 Task: Open Card Card0000000368 in Board Board0000000092 in Workspace WS0000000031 in Trello. Add Member Nikrathi889@gmail.com to Card Card0000000368 in Board Board0000000092 in Workspace WS0000000031 in Trello. Add Red Label titled Label0000000368 to Card Card0000000368 in Board Board0000000092 in Workspace WS0000000031 in Trello. Add Checklist CL0000000368 to Card Card0000000368 in Board Board0000000092 in Workspace WS0000000031 in Trello. Add Dates with Start Date as Nov 01 2023 and Due Date as Nov 30 2023 to Card Card0000000368 in Board Board0000000092 in Workspace WS0000000031 in Trello
Action: Mouse moved to (289, 375)
Screenshot: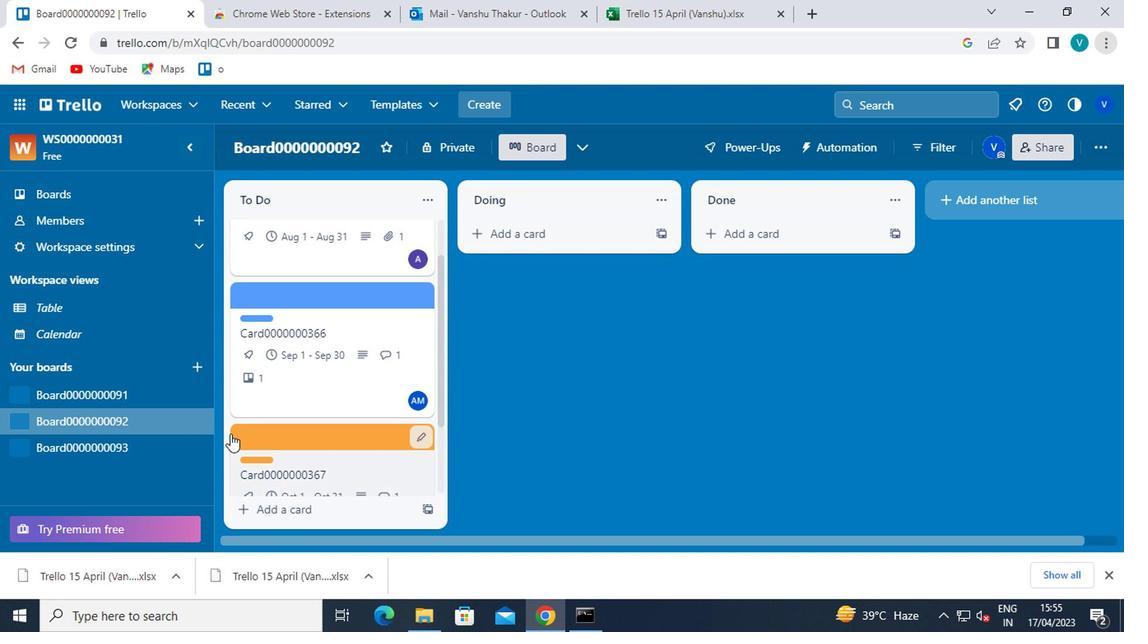 
Action: Mouse scrolled (289, 374) with delta (0, -1)
Screenshot: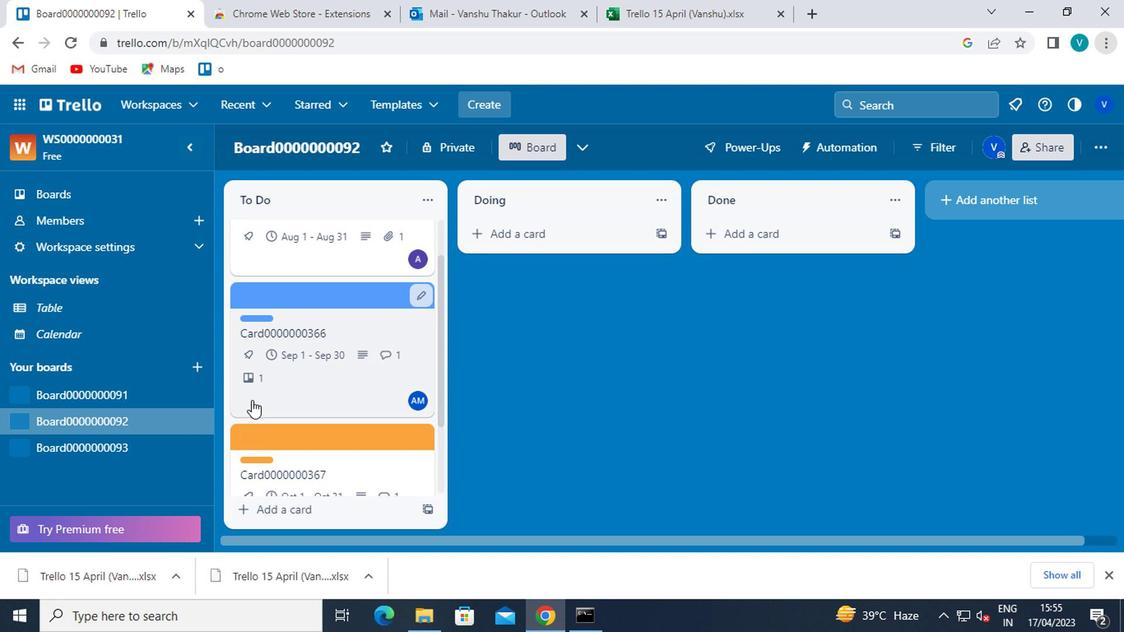 
Action: Mouse scrolled (289, 374) with delta (0, -1)
Screenshot: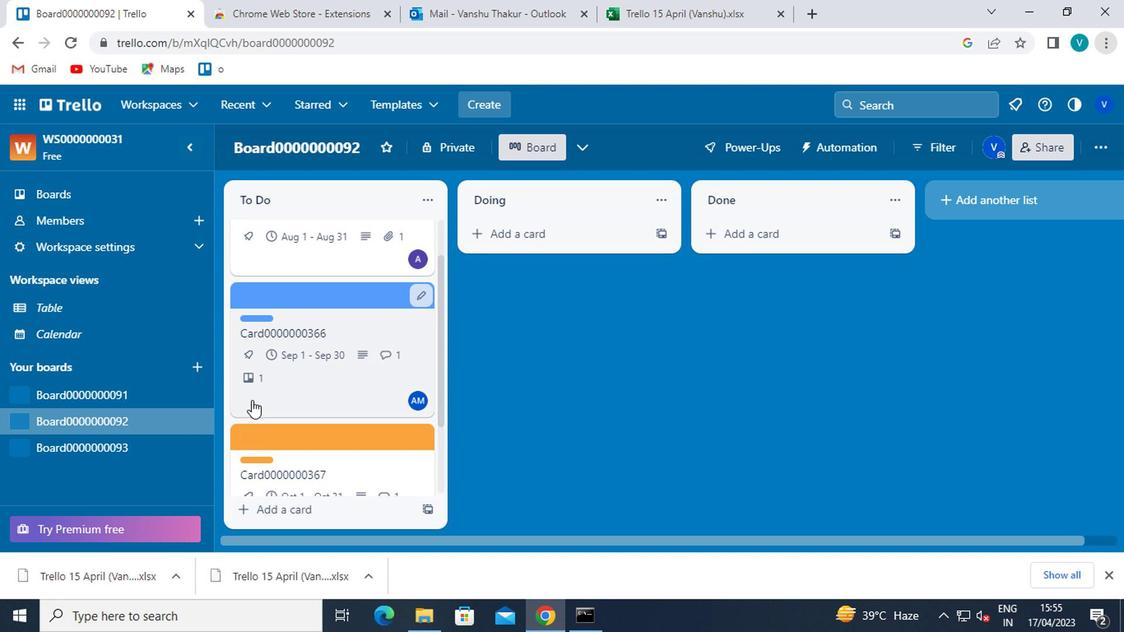 
Action: Mouse scrolled (289, 374) with delta (0, -1)
Screenshot: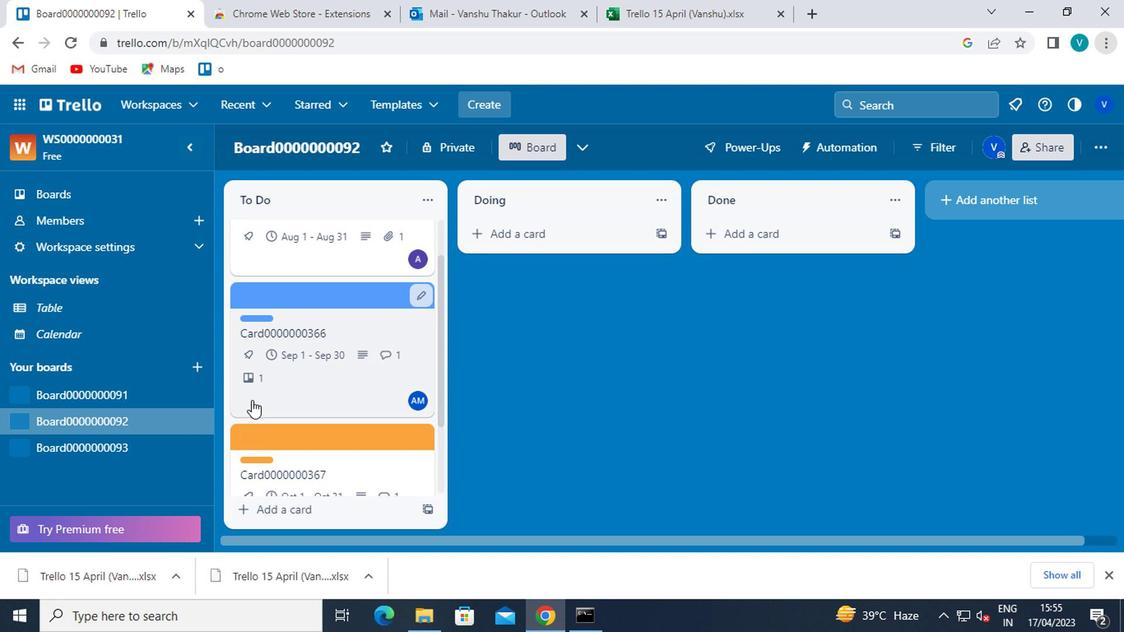 
Action: Mouse scrolled (289, 374) with delta (0, -1)
Screenshot: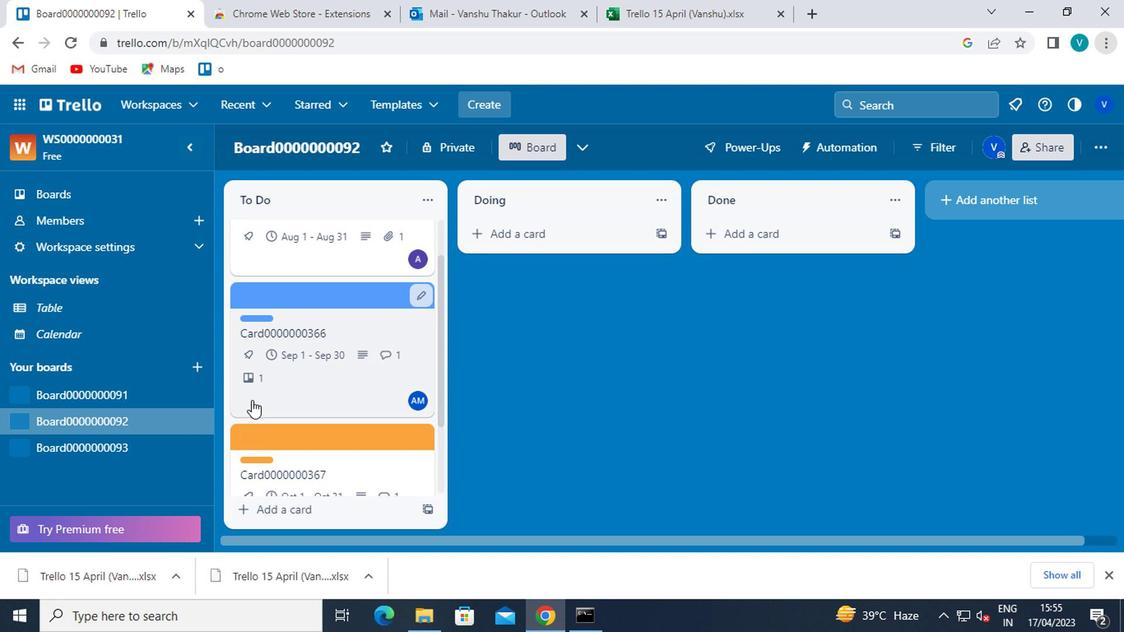 
Action: Mouse moved to (290, 376)
Screenshot: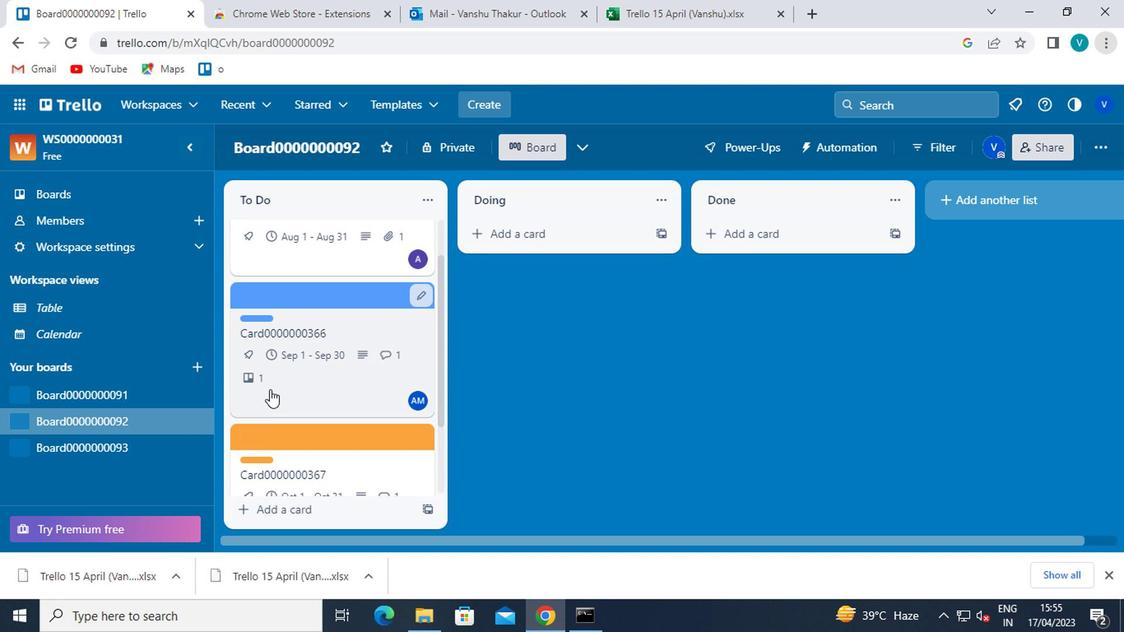
Action: Mouse scrolled (290, 375) with delta (0, 0)
Screenshot: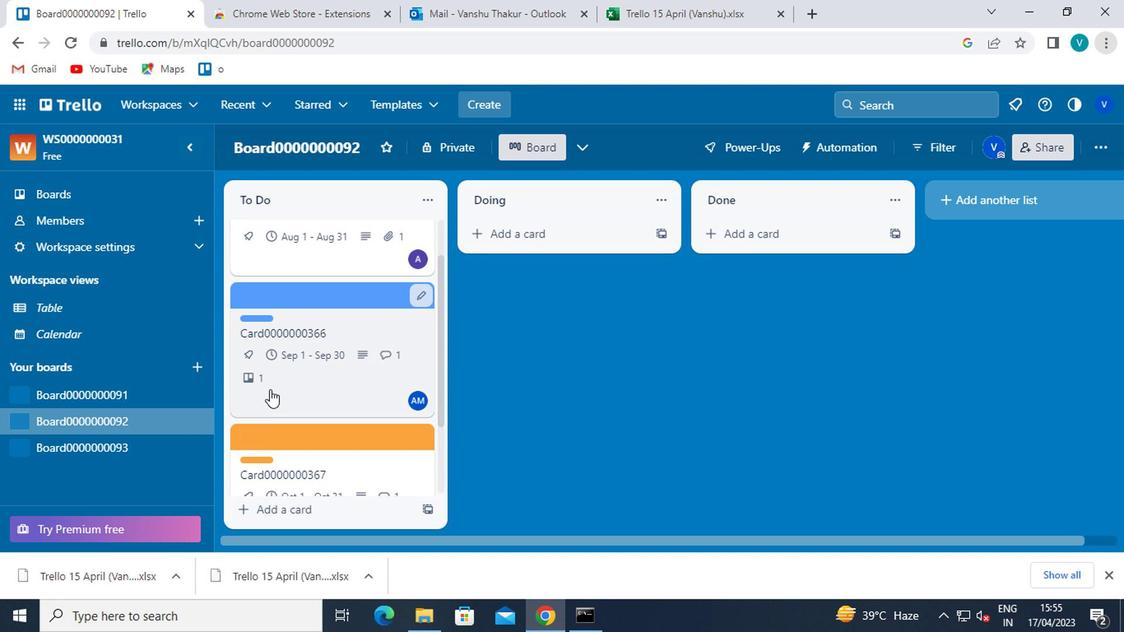 
Action: Mouse moved to (290, 379)
Screenshot: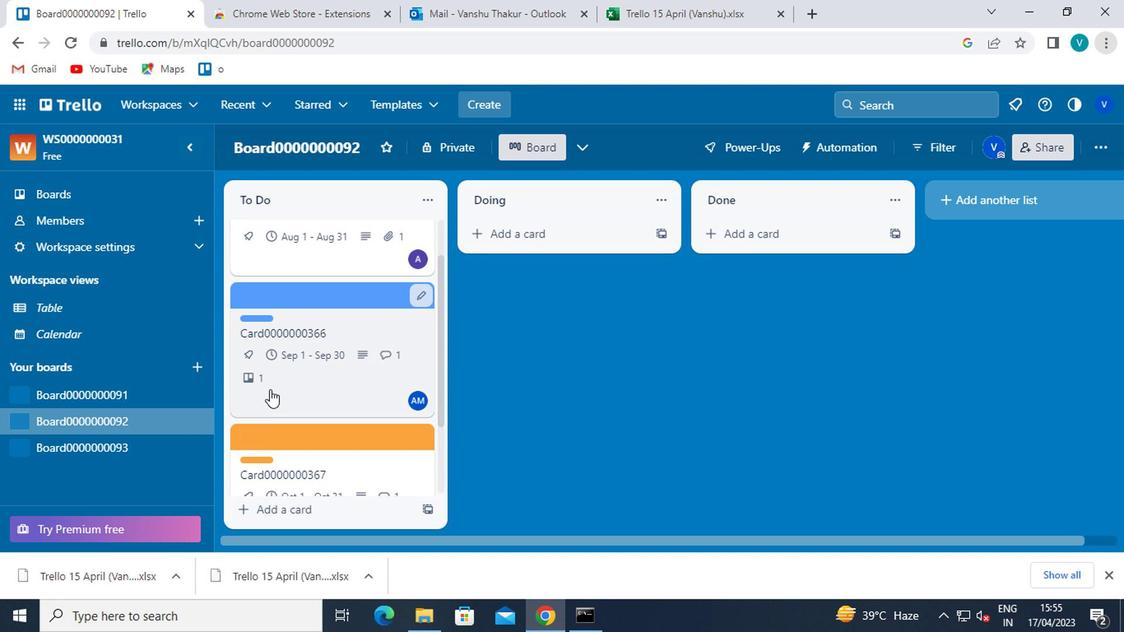 
Action: Mouse scrolled (290, 377) with delta (0, -1)
Screenshot: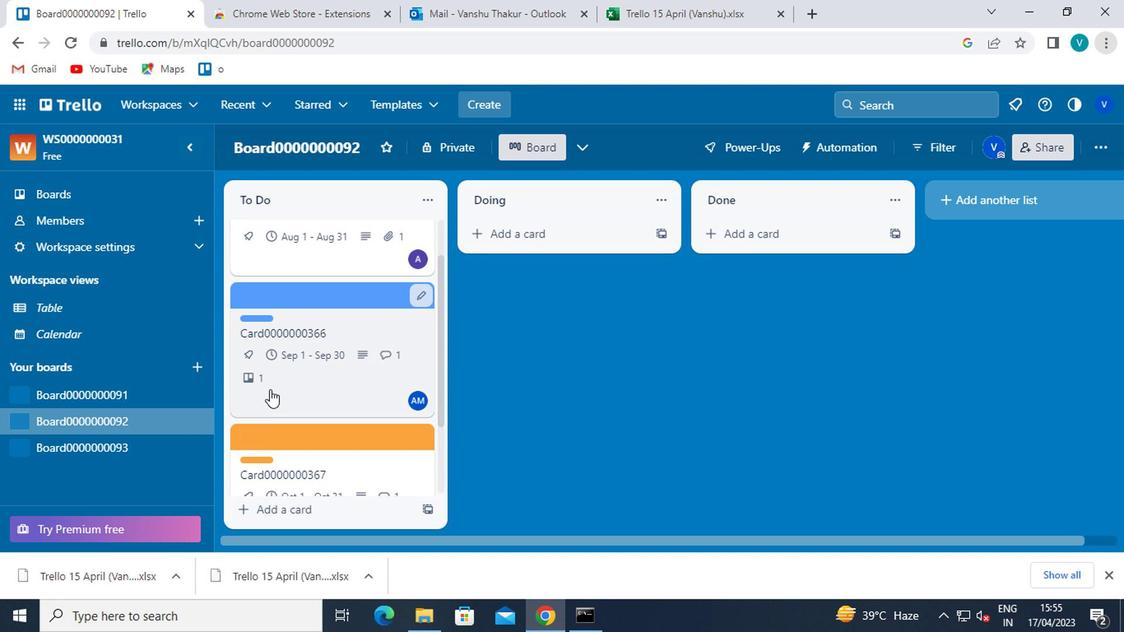 
Action: Mouse moved to (326, 478)
Screenshot: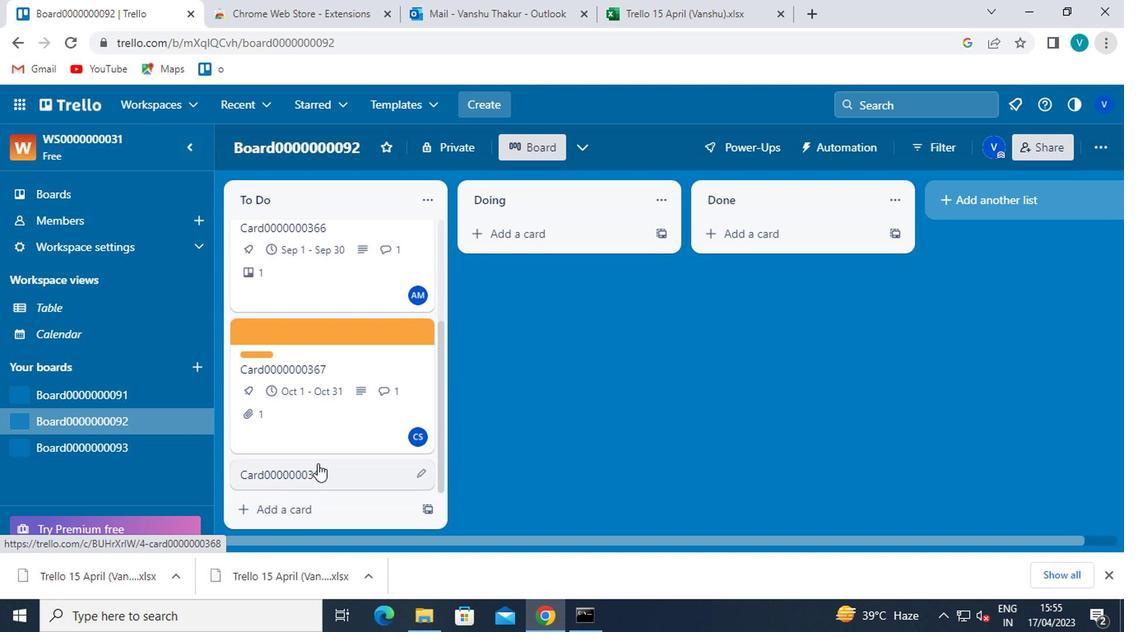 
Action: Mouse pressed left at (326, 478)
Screenshot: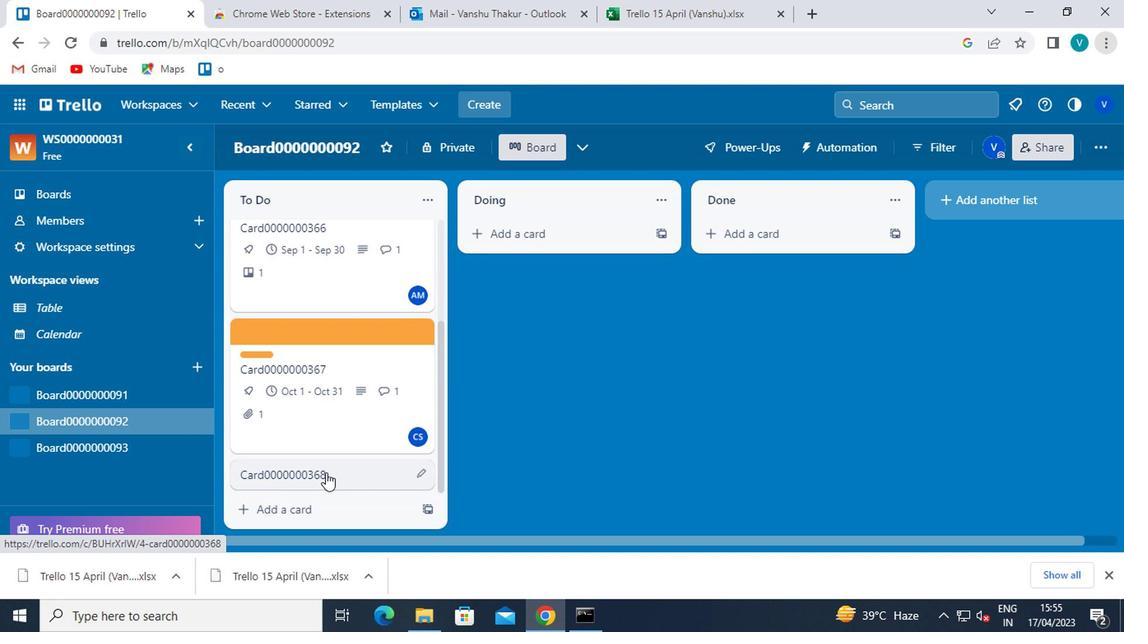 
Action: Mouse moved to (752, 241)
Screenshot: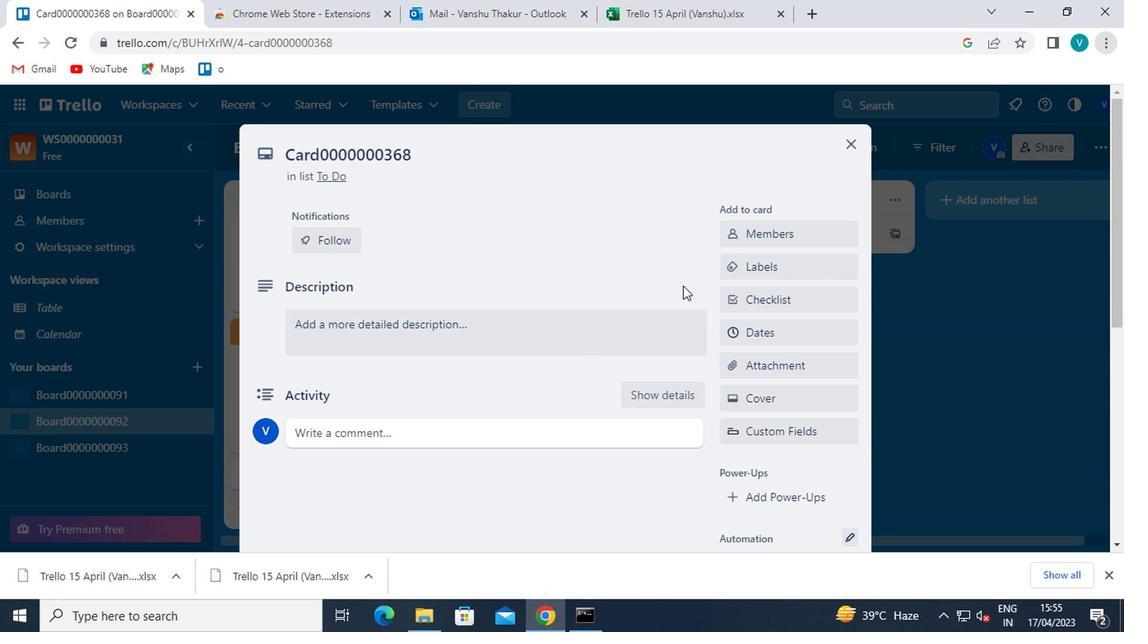 
Action: Mouse pressed left at (752, 241)
Screenshot: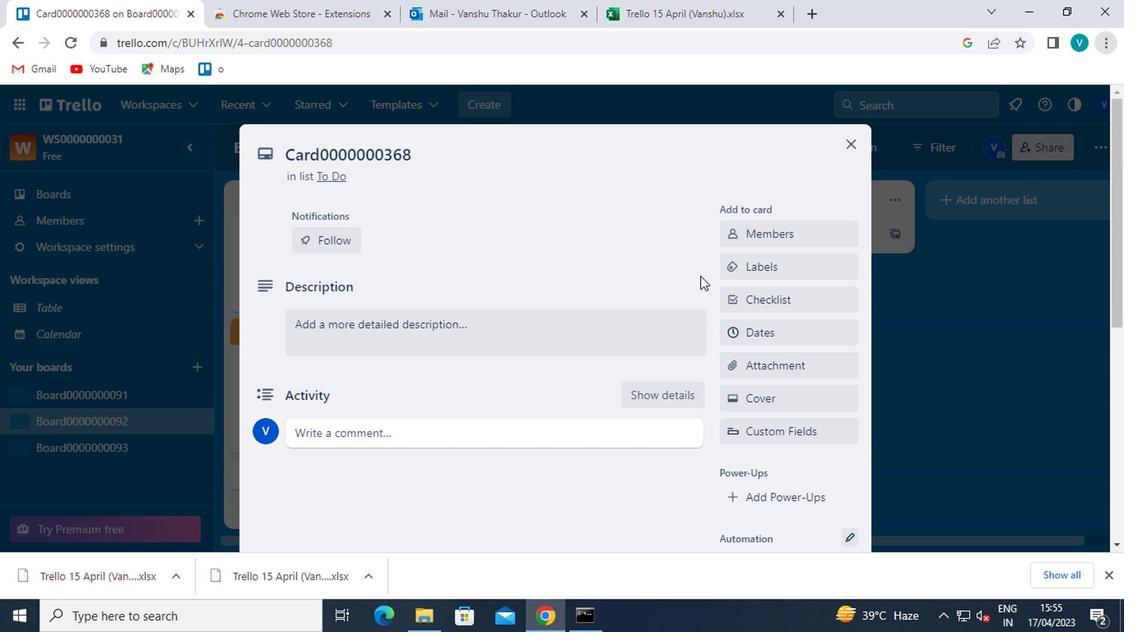 
Action: Mouse moved to (747, 310)
Screenshot: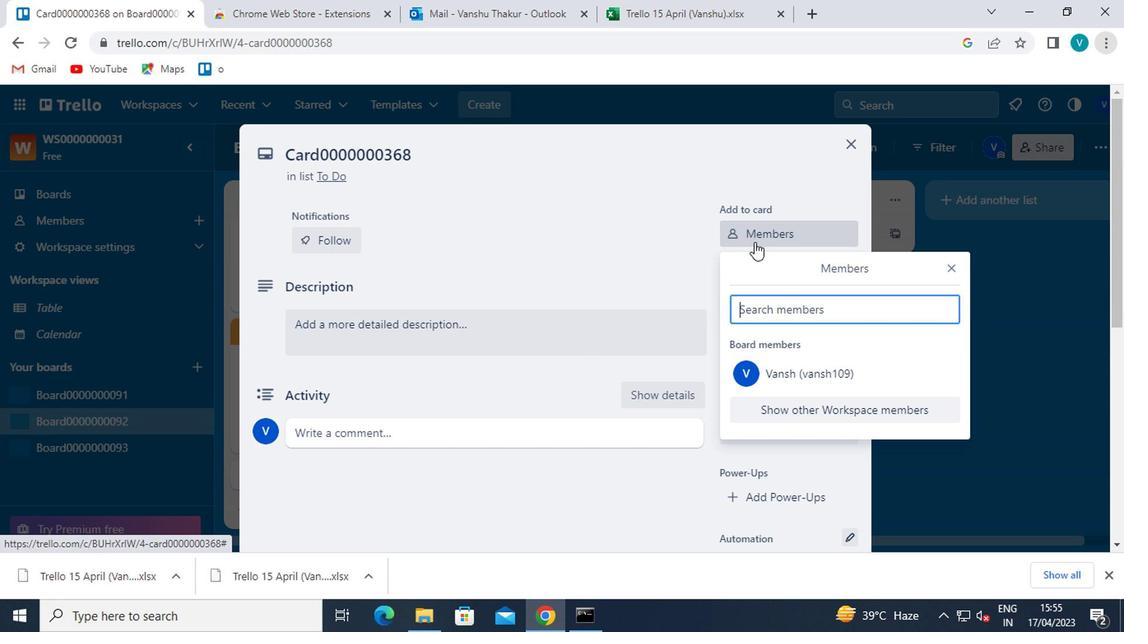 
Action: Mouse pressed left at (747, 310)
Screenshot: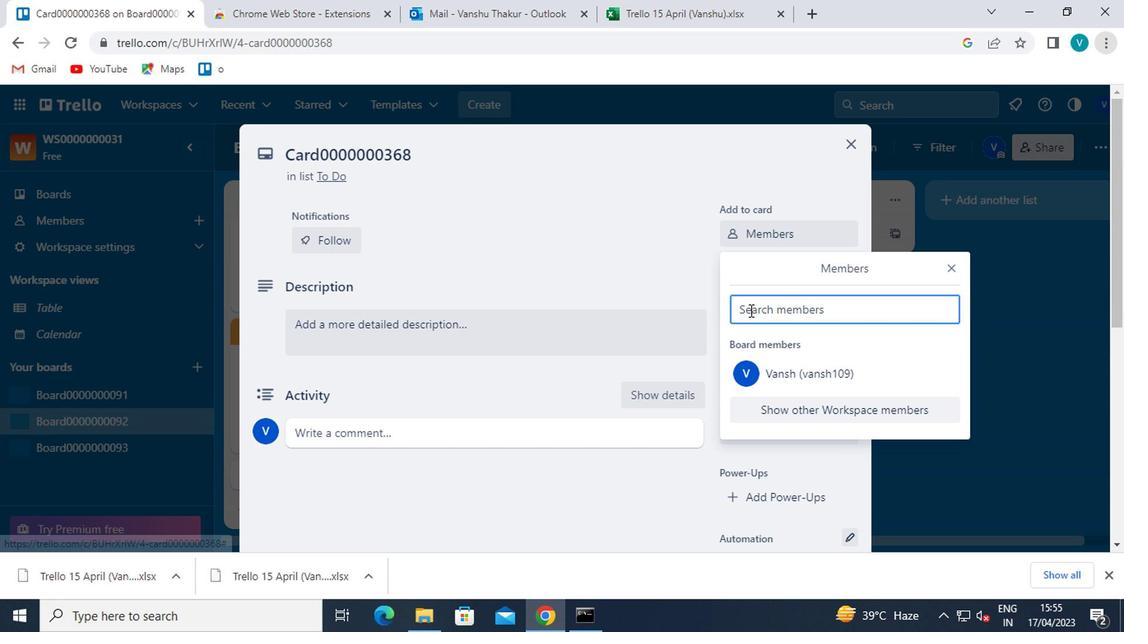 
Action: Mouse moved to (747, 311)
Screenshot: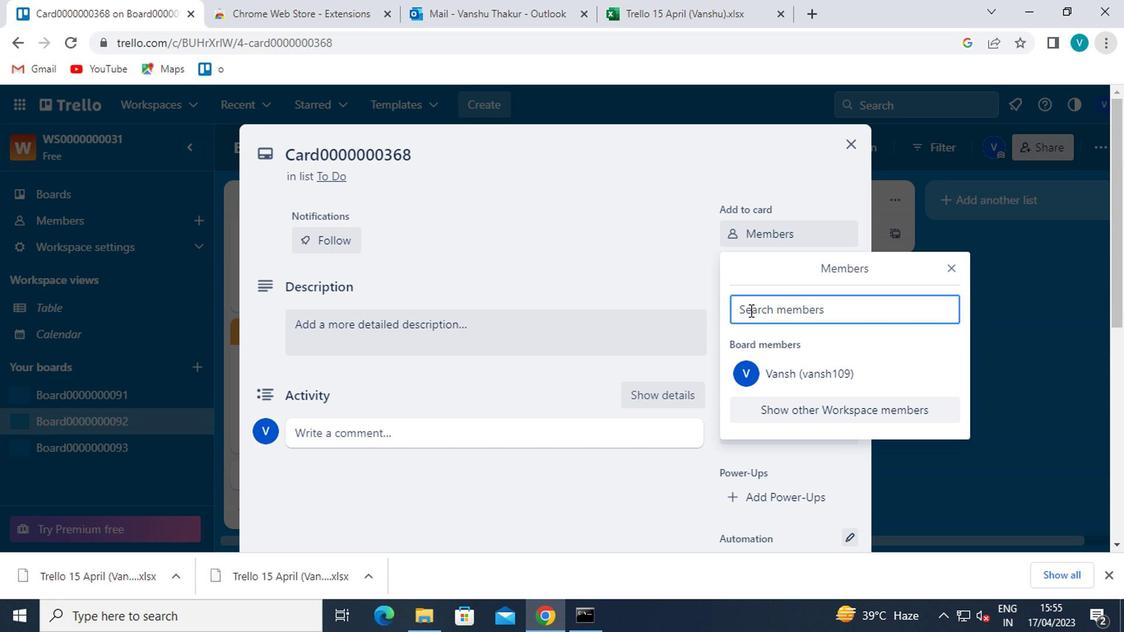
Action: Key pressed <Key.shift>NIKRATHI889<Key.shift>@GMAIL.COM
Screenshot: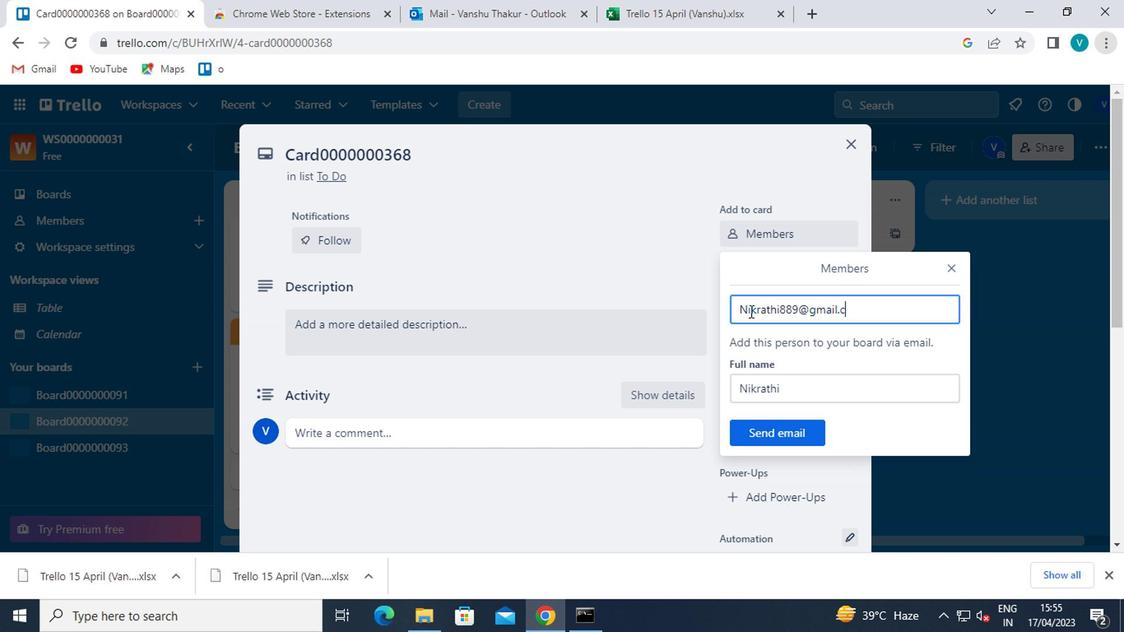 
Action: Mouse moved to (792, 440)
Screenshot: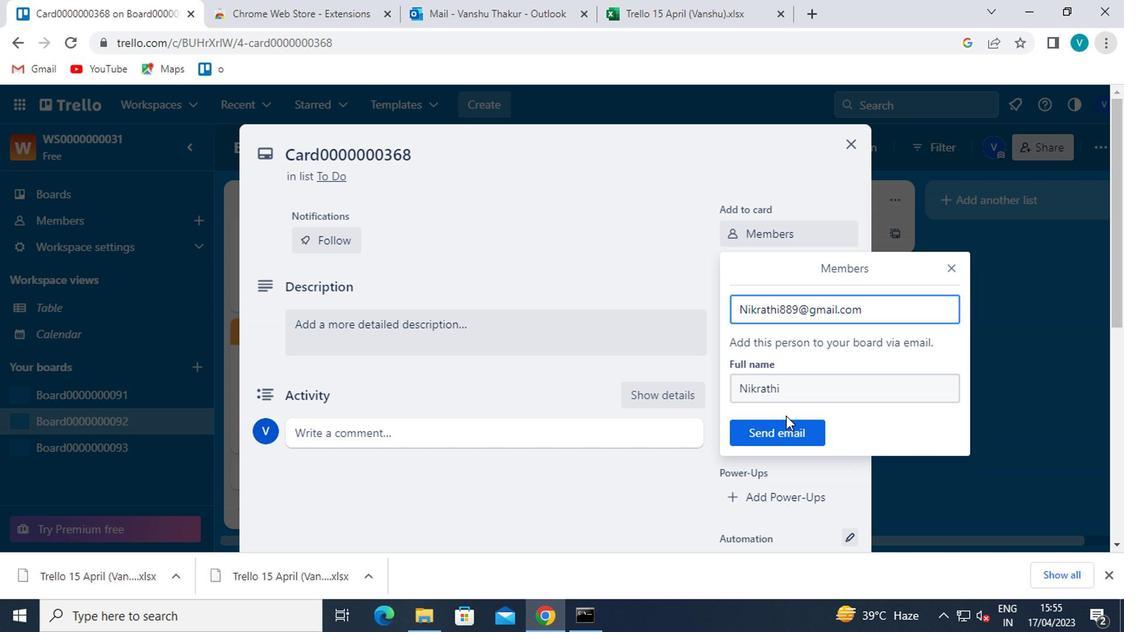 
Action: Mouse pressed left at (792, 440)
Screenshot: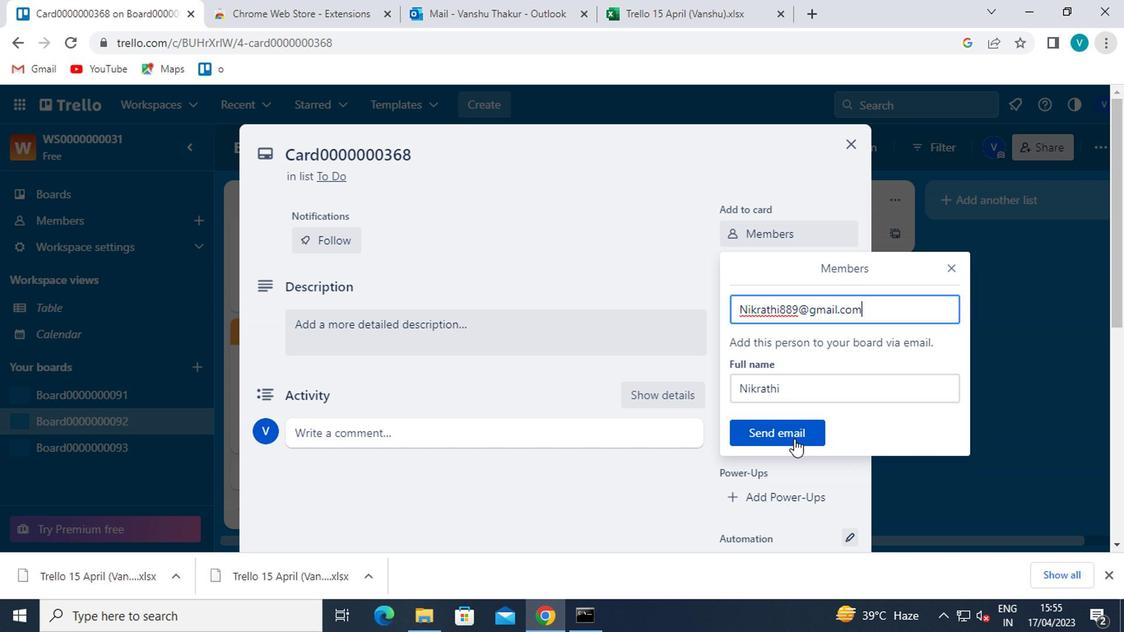 
Action: Mouse moved to (806, 257)
Screenshot: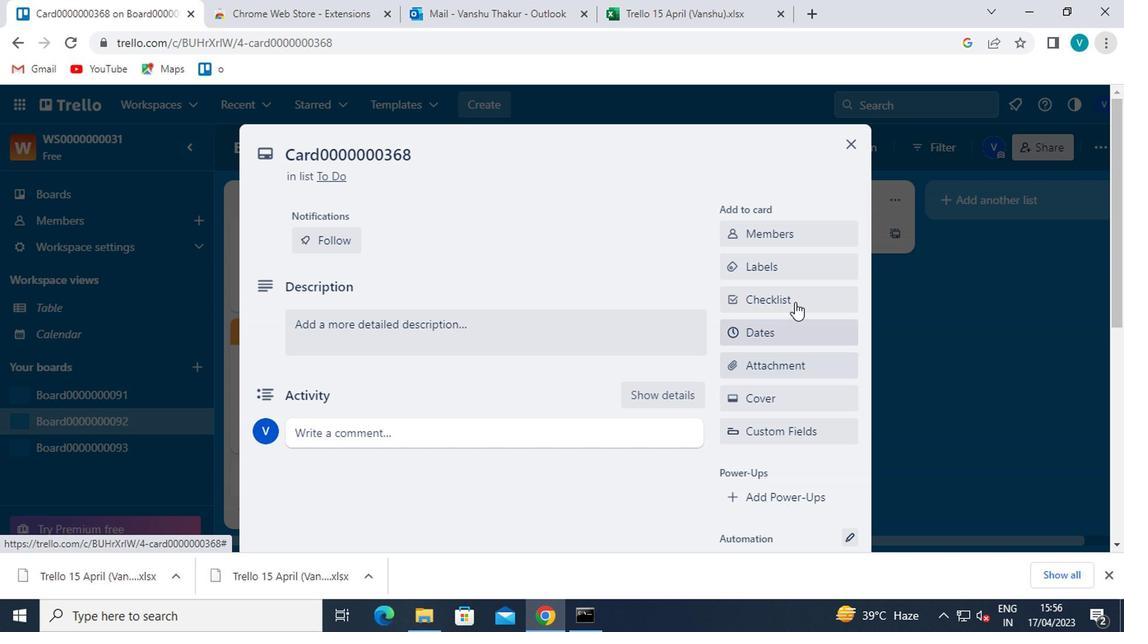 
Action: Mouse pressed left at (806, 257)
Screenshot: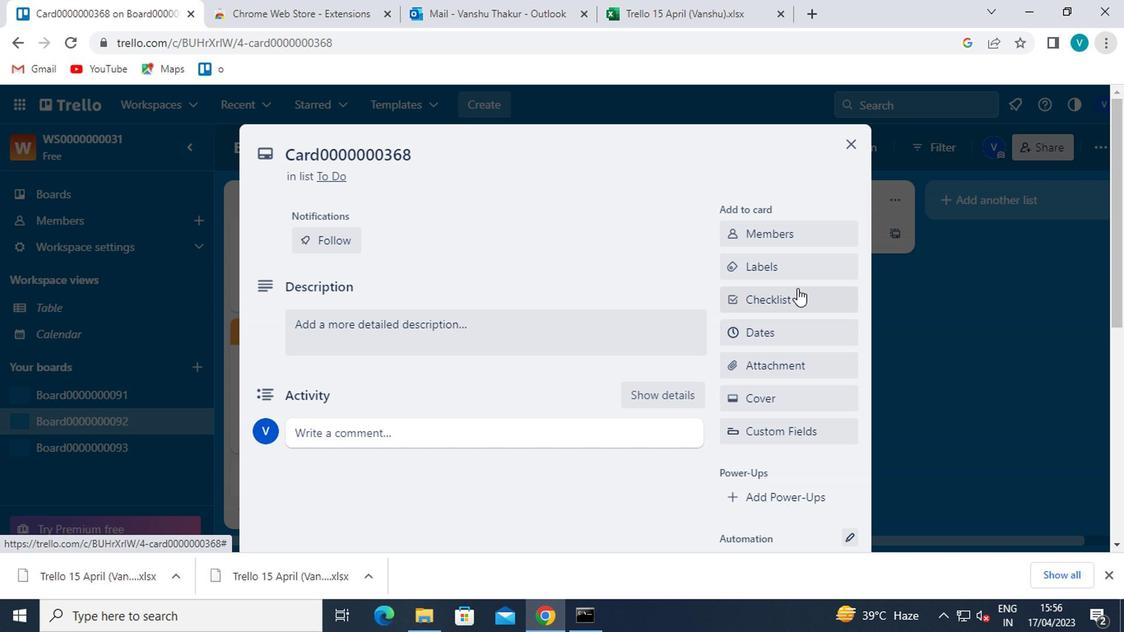 
Action: Mouse moved to (826, 519)
Screenshot: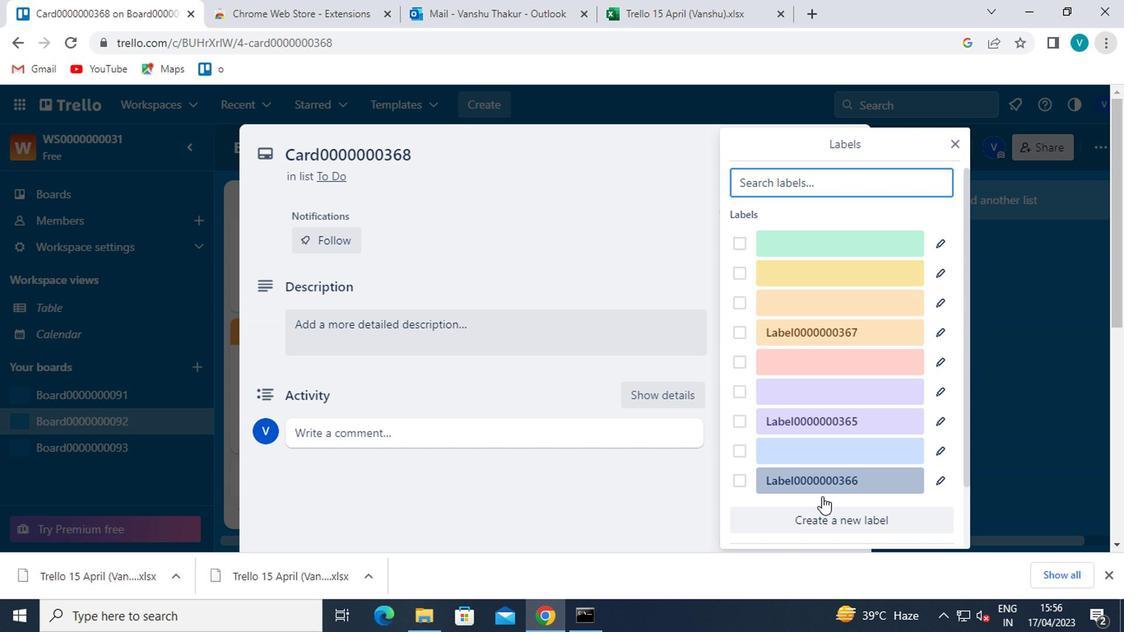 
Action: Mouse pressed left at (826, 519)
Screenshot: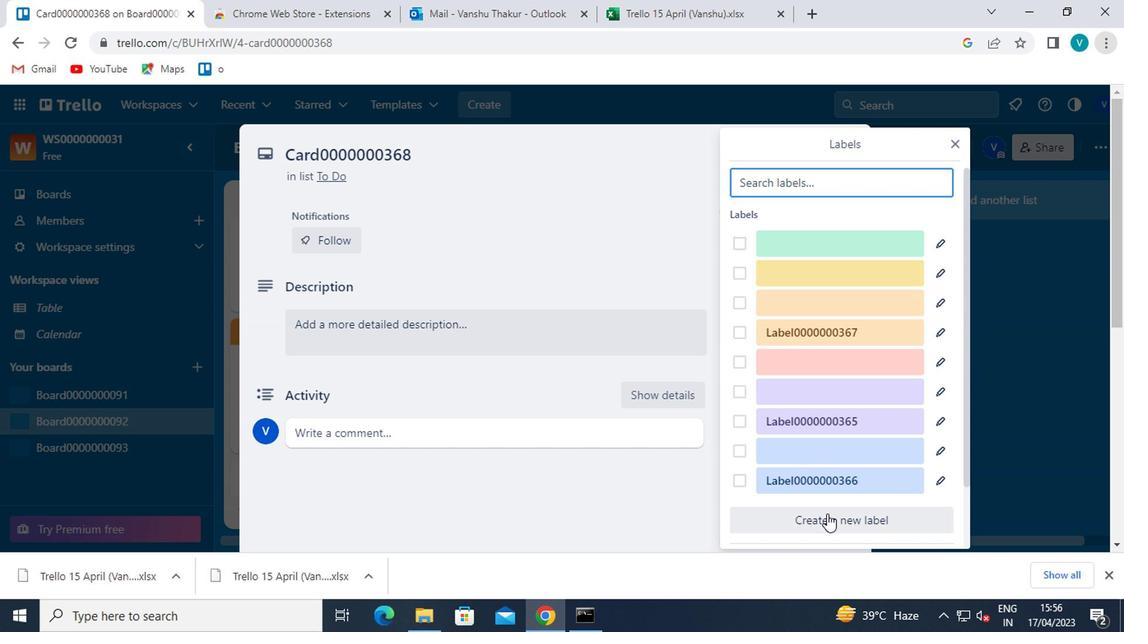 
Action: Mouse moved to (892, 393)
Screenshot: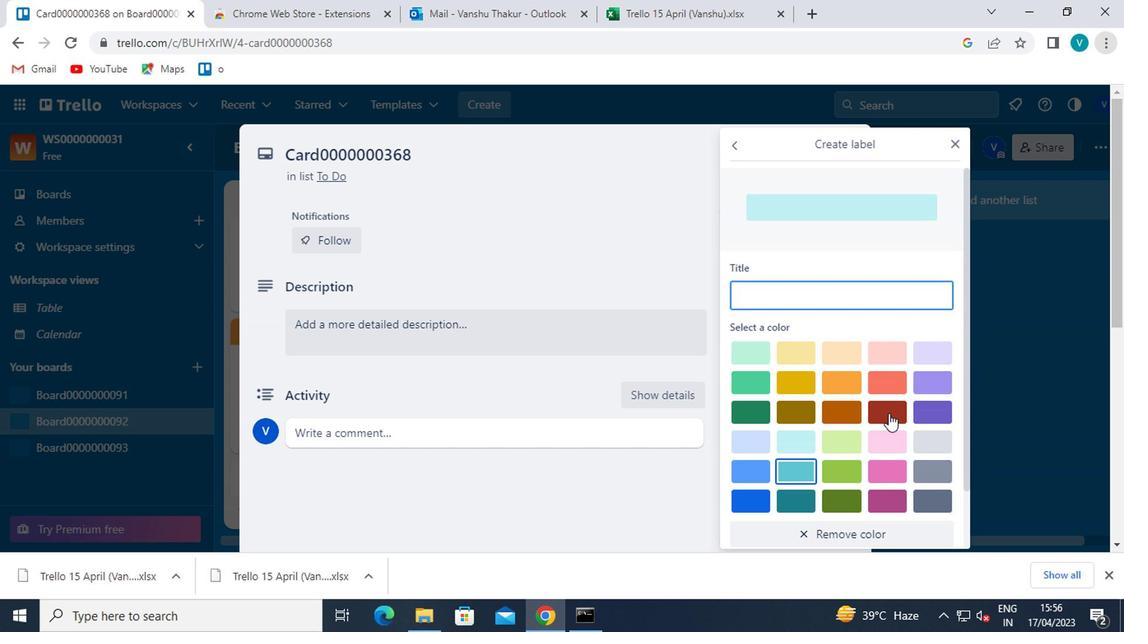 
Action: Mouse pressed left at (892, 393)
Screenshot: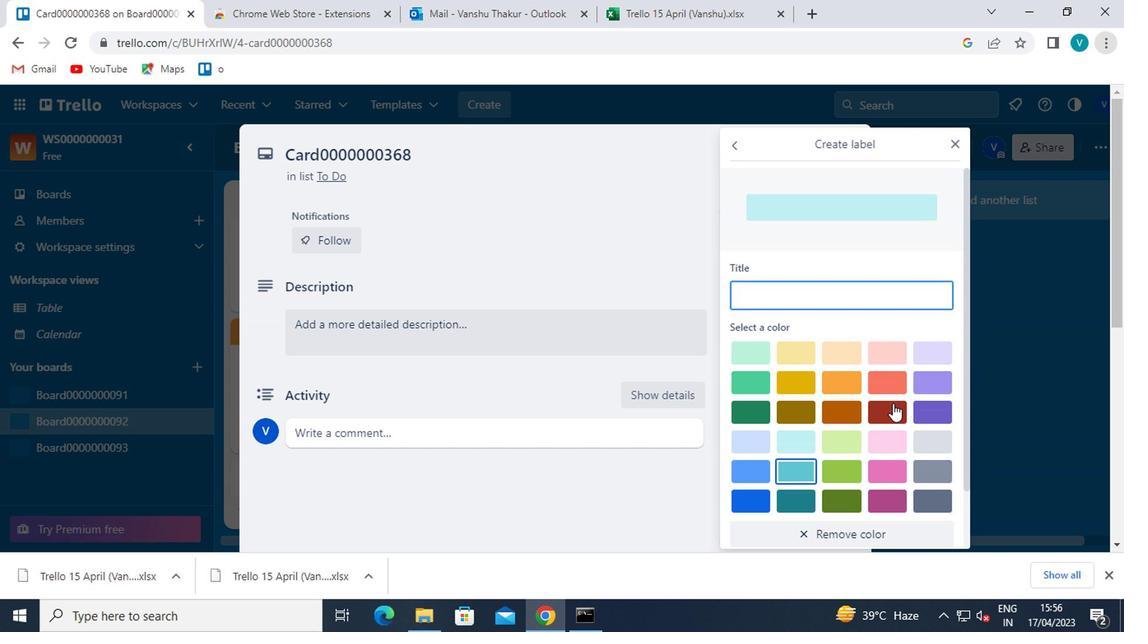 
Action: Mouse moved to (885, 305)
Screenshot: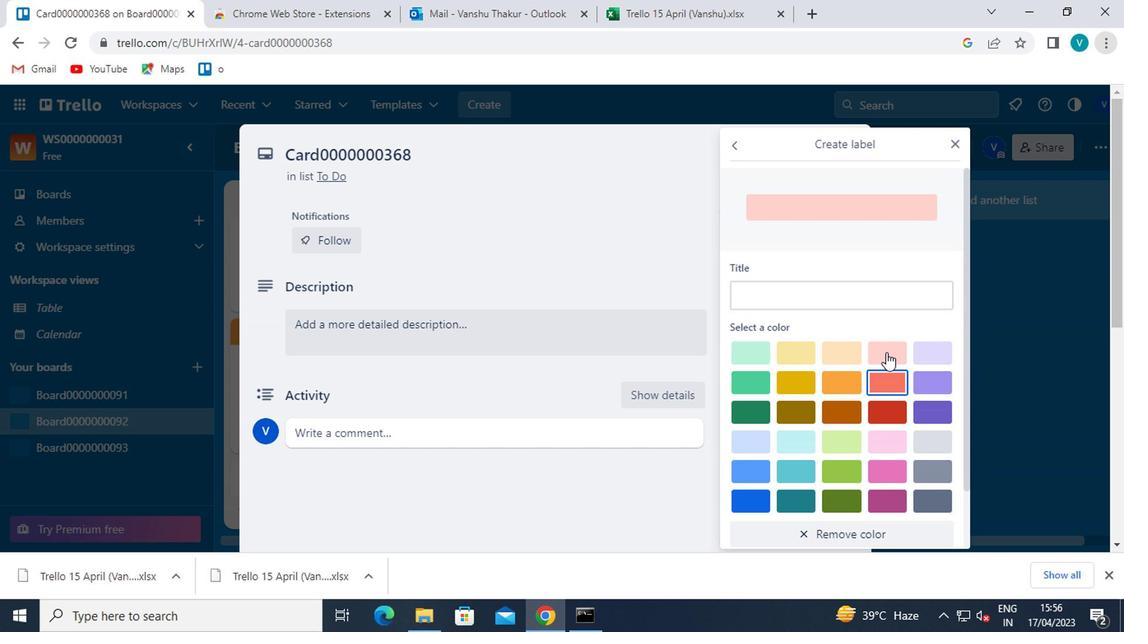 
Action: Mouse pressed left at (885, 305)
Screenshot: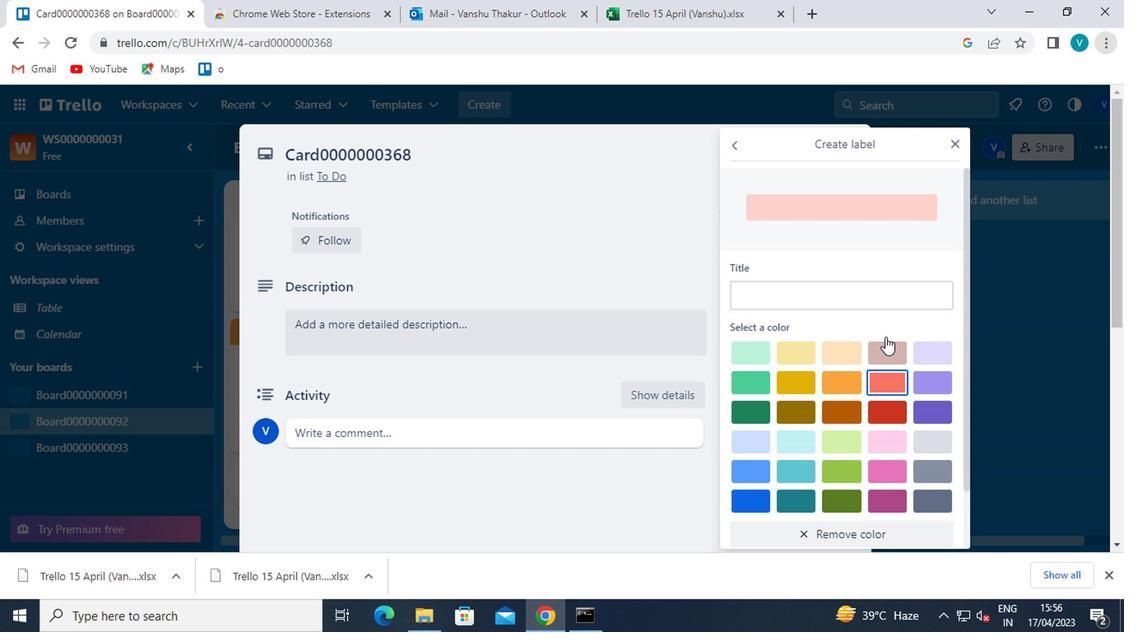 
Action: Key pressed <Key.shift>LABEL0000000368
Screenshot: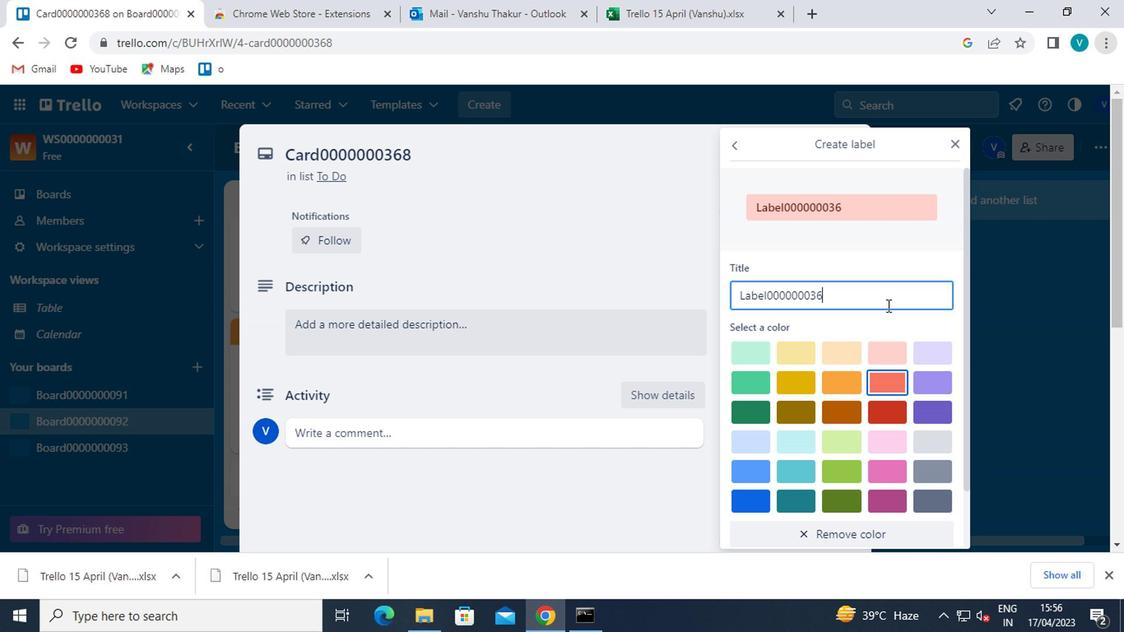 
Action: Mouse moved to (876, 310)
Screenshot: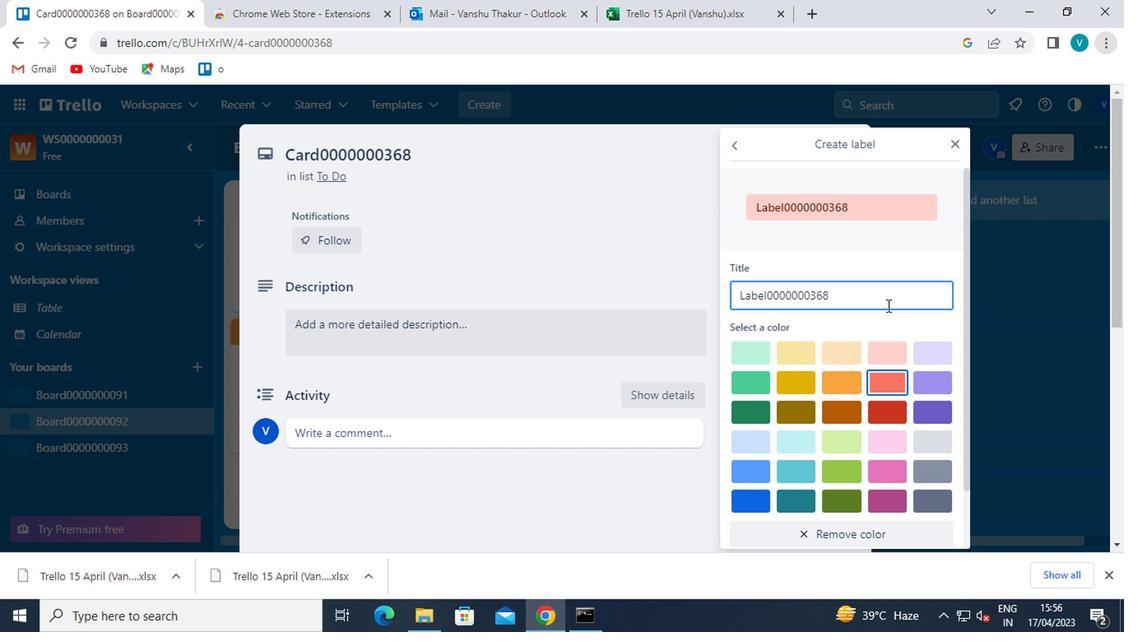 
Action: Mouse scrolled (876, 309) with delta (0, 0)
Screenshot: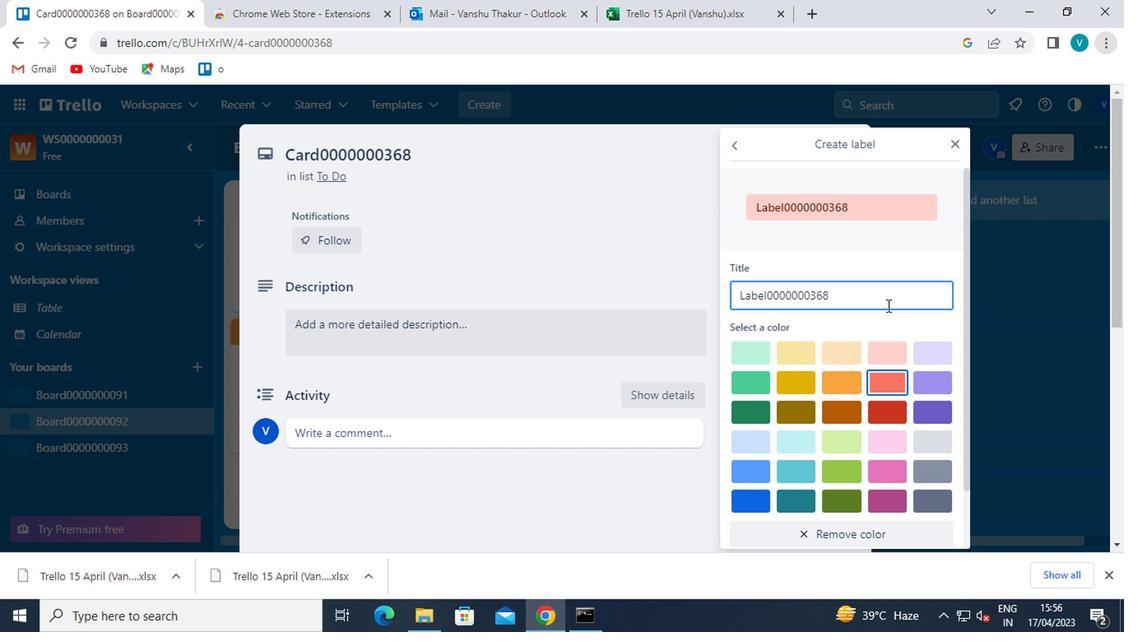 
Action: Mouse scrolled (876, 309) with delta (0, 0)
Screenshot: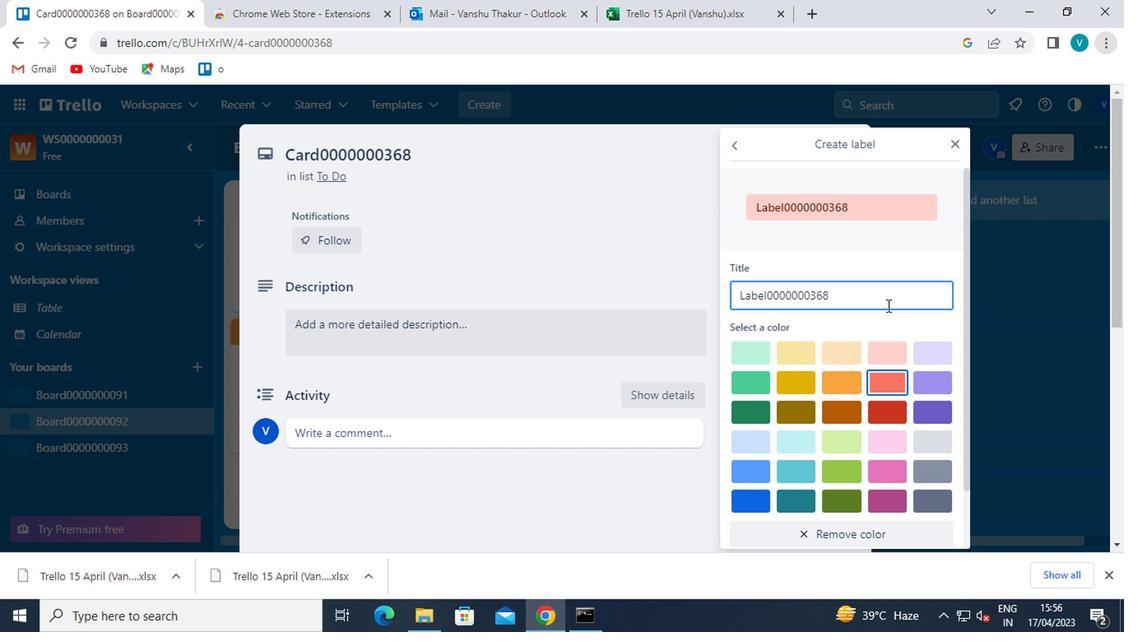 
Action: Mouse moved to (875, 311)
Screenshot: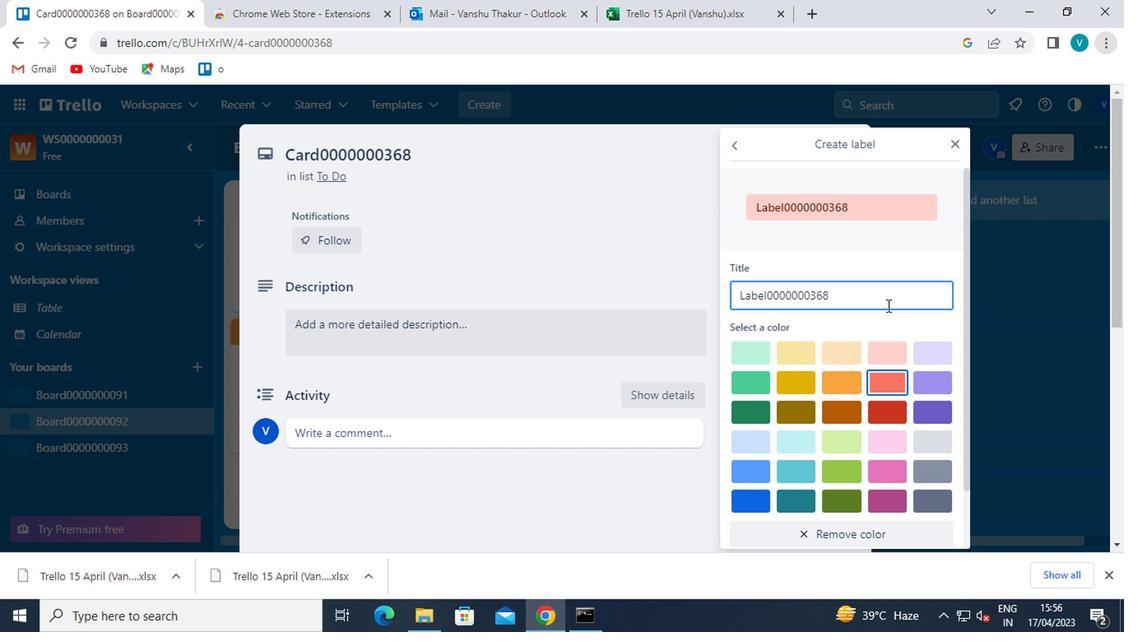 
Action: Mouse scrolled (875, 310) with delta (0, -1)
Screenshot: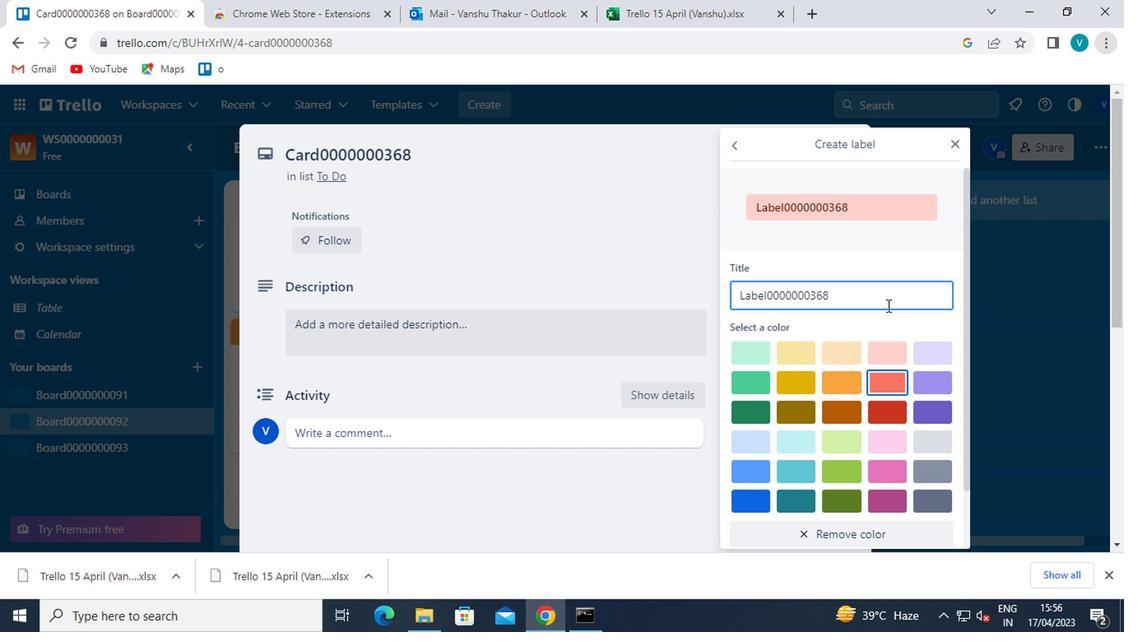 
Action: Mouse moved to (758, 520)
Screenshot: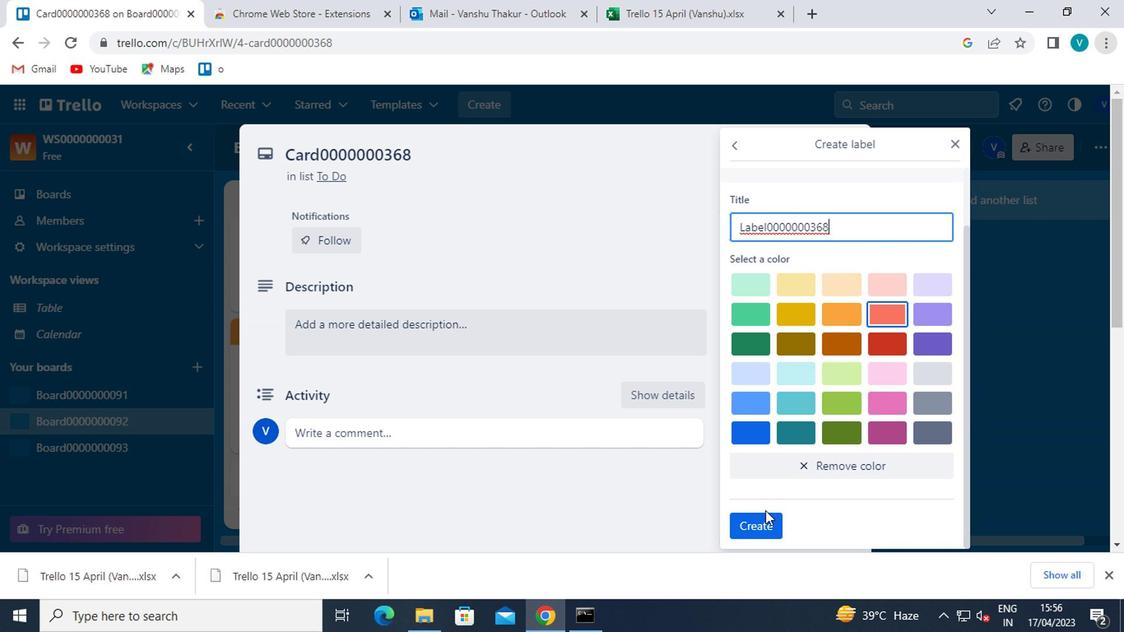 
Action: Mouse pressed left at (758, 520)
Screenshot: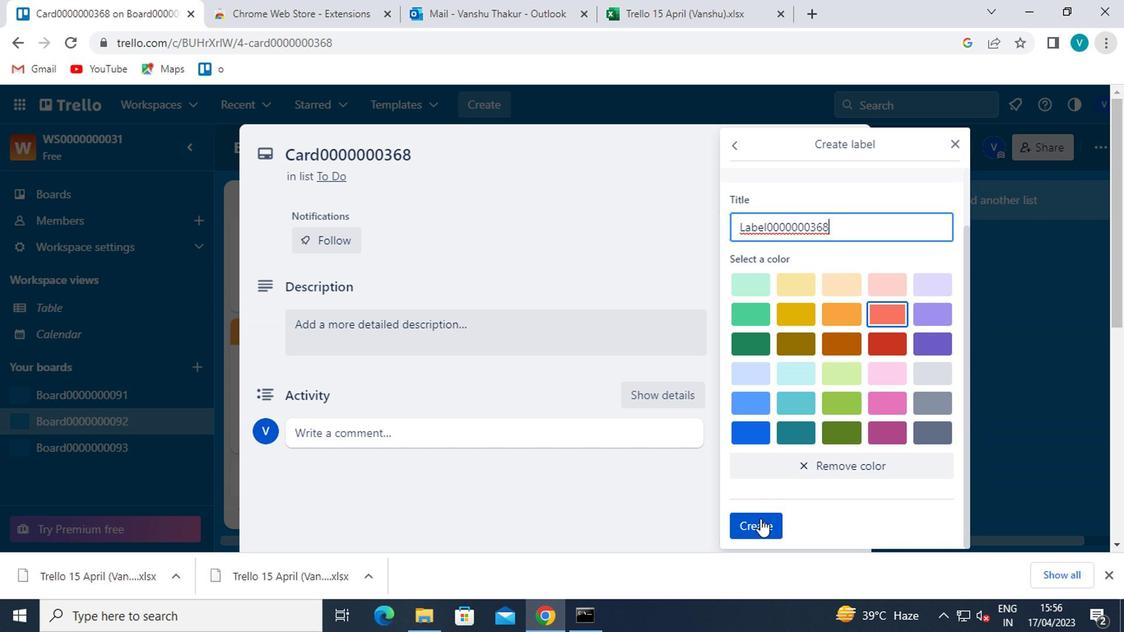 
Action: Mouse moved to (955, 146)
Screenshot: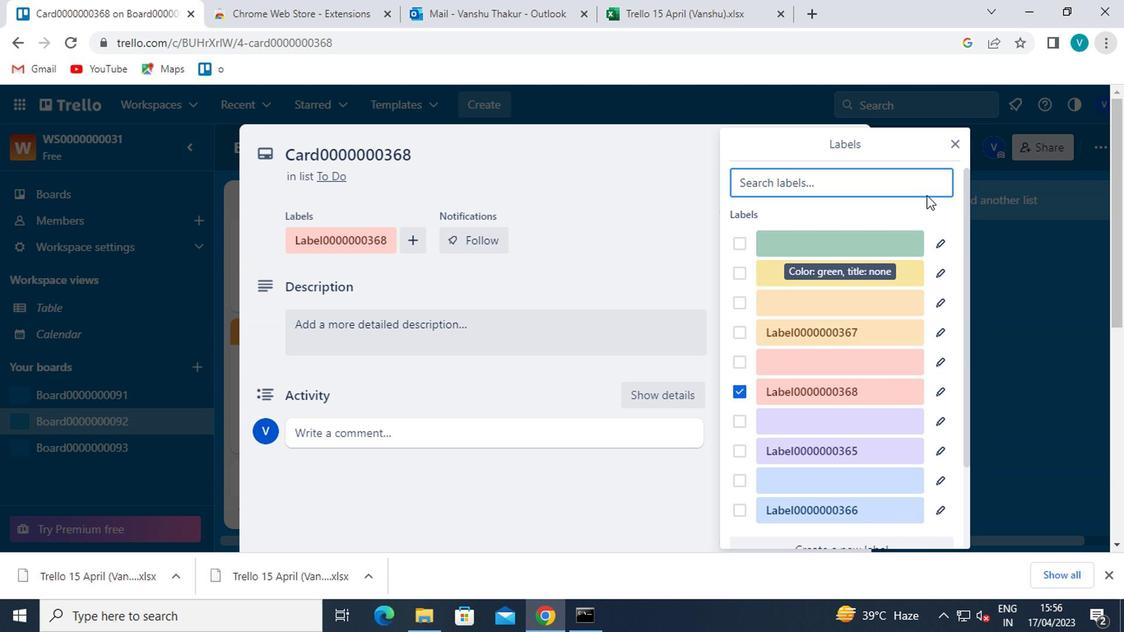 
Action: Mouse pressed left at (955, 146)
Screenshot: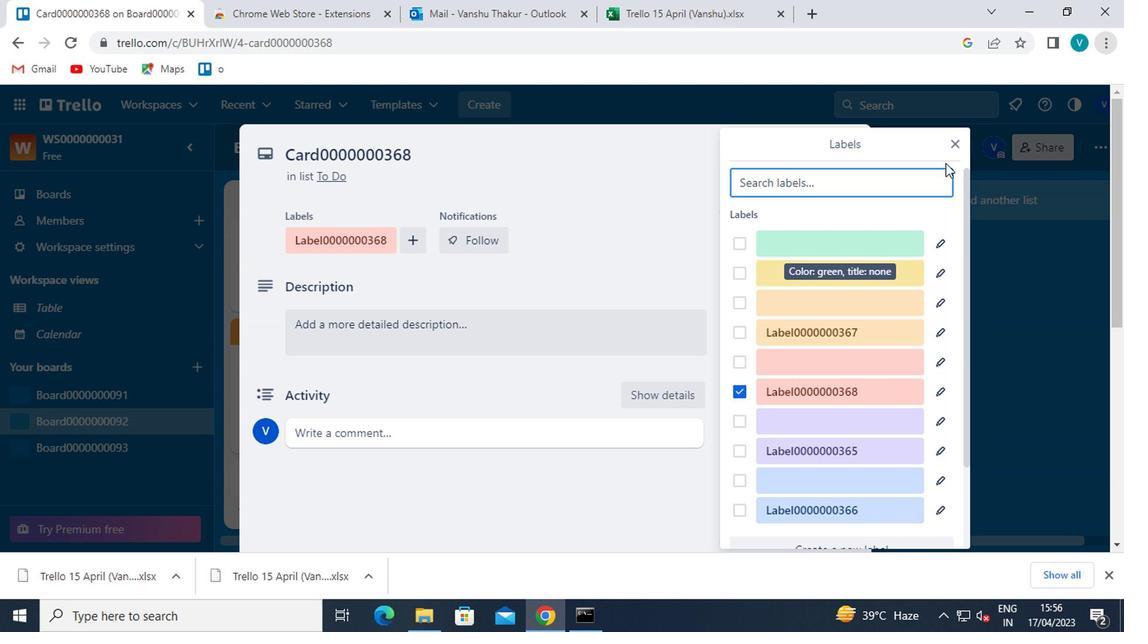 
Action: Mouse moved to (810, 296)
Screenshot: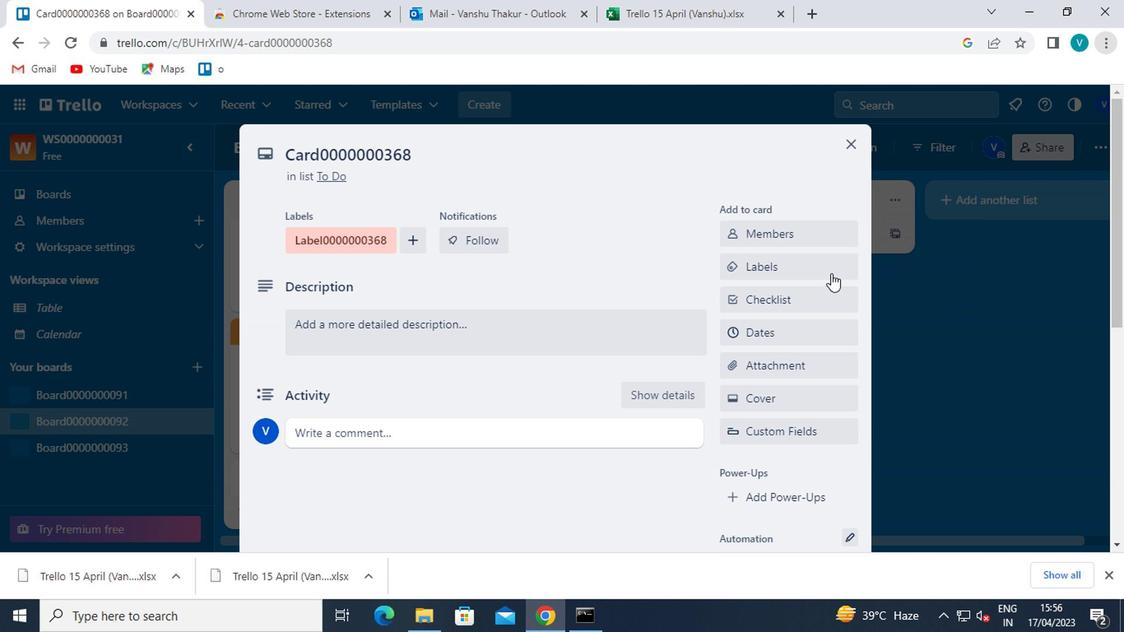 
Action: Mouse pressed left at (810, 296)
Screenshot: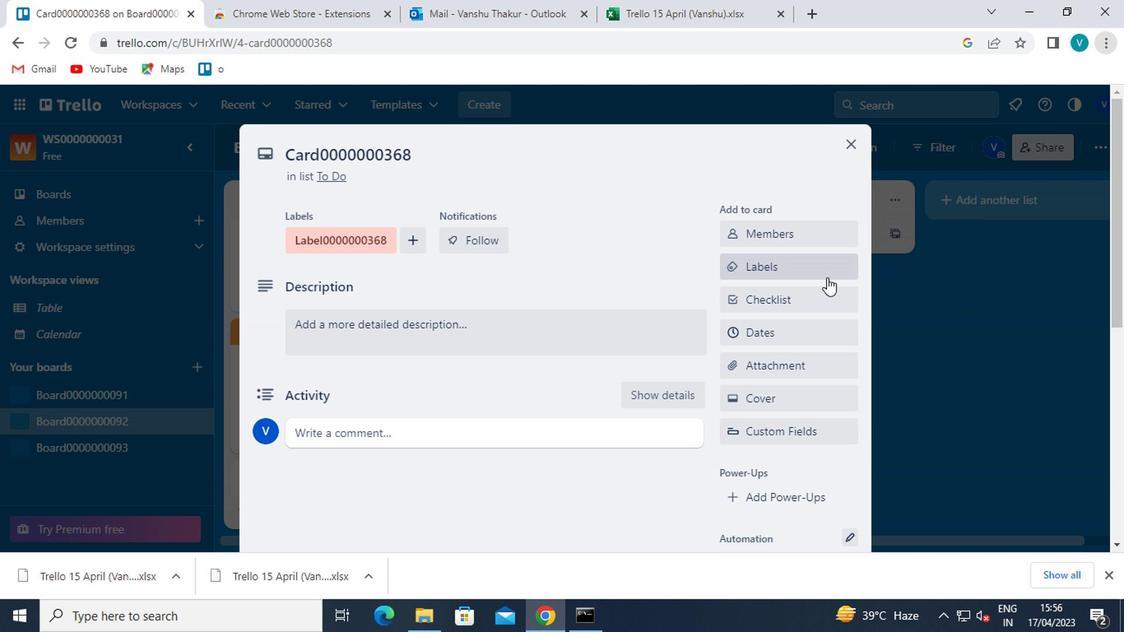 
Action: Mouse moved to (810, 296)
Screenshot: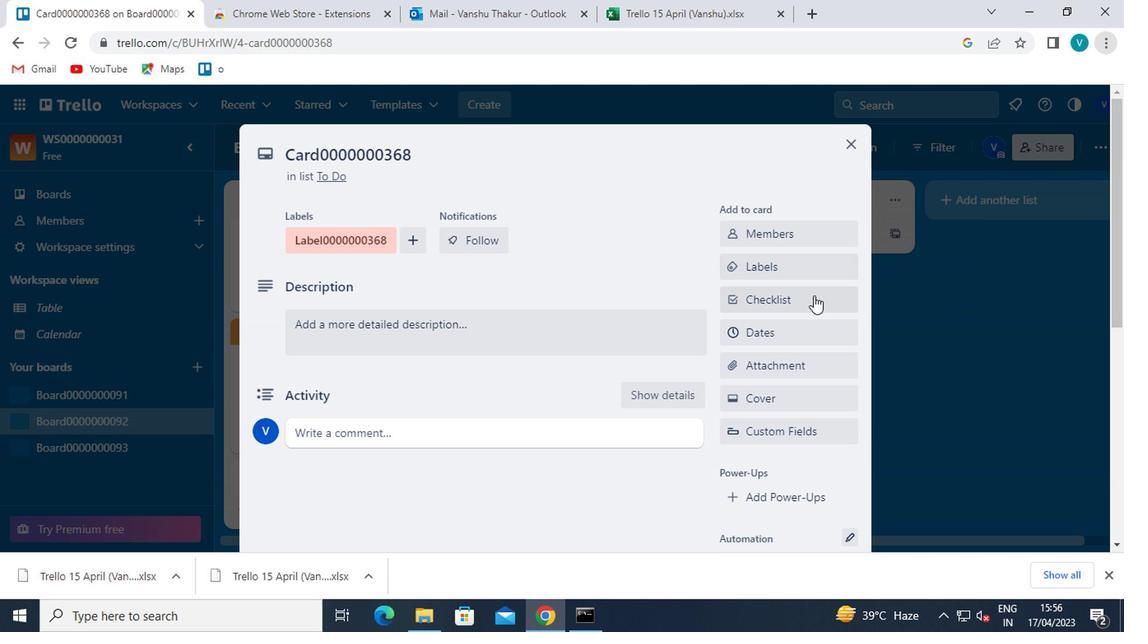 
Action: Key pressed <Key.shift>CL0000000368
Screenshot: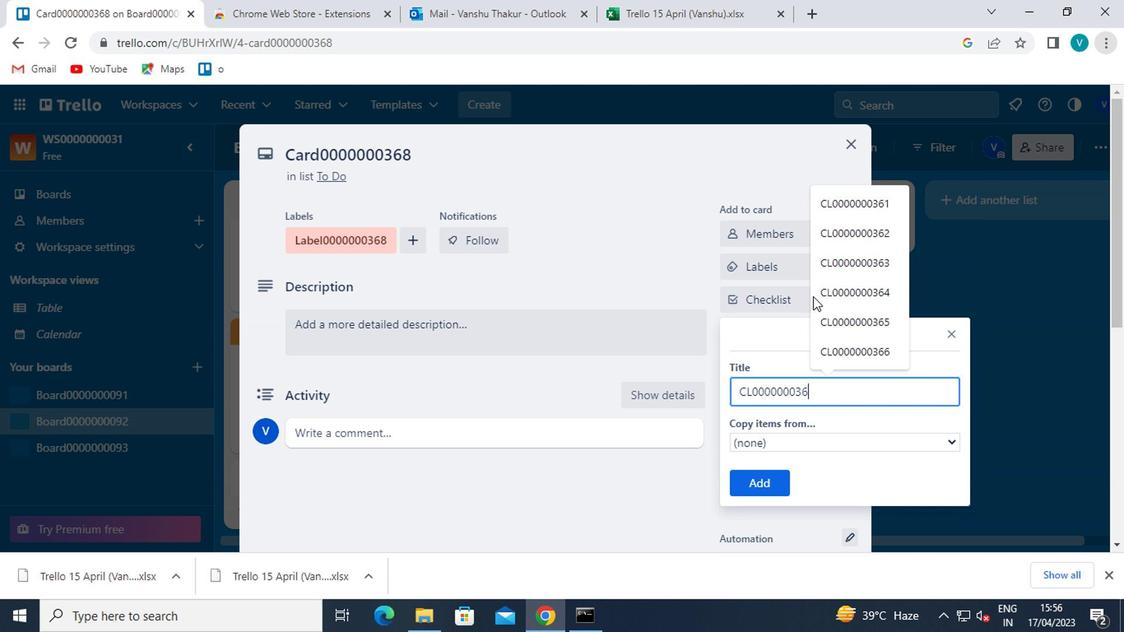 
Action: Mouse moved to (754, 482)
Screenshot: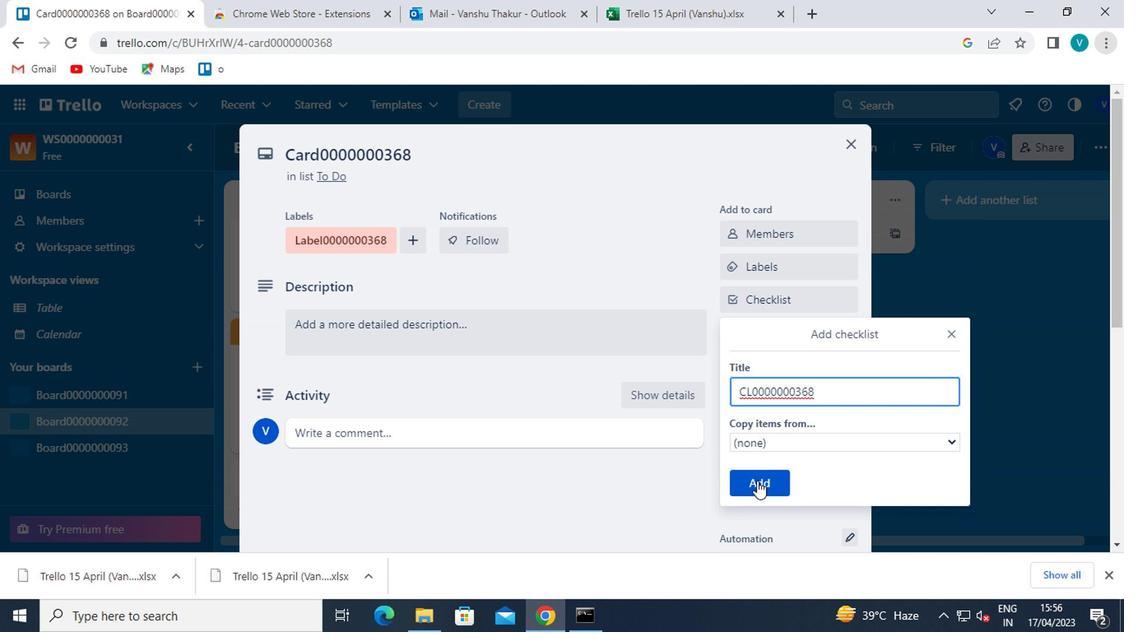 
Action: Mouse pressed left at (754, 482)
Screenshot: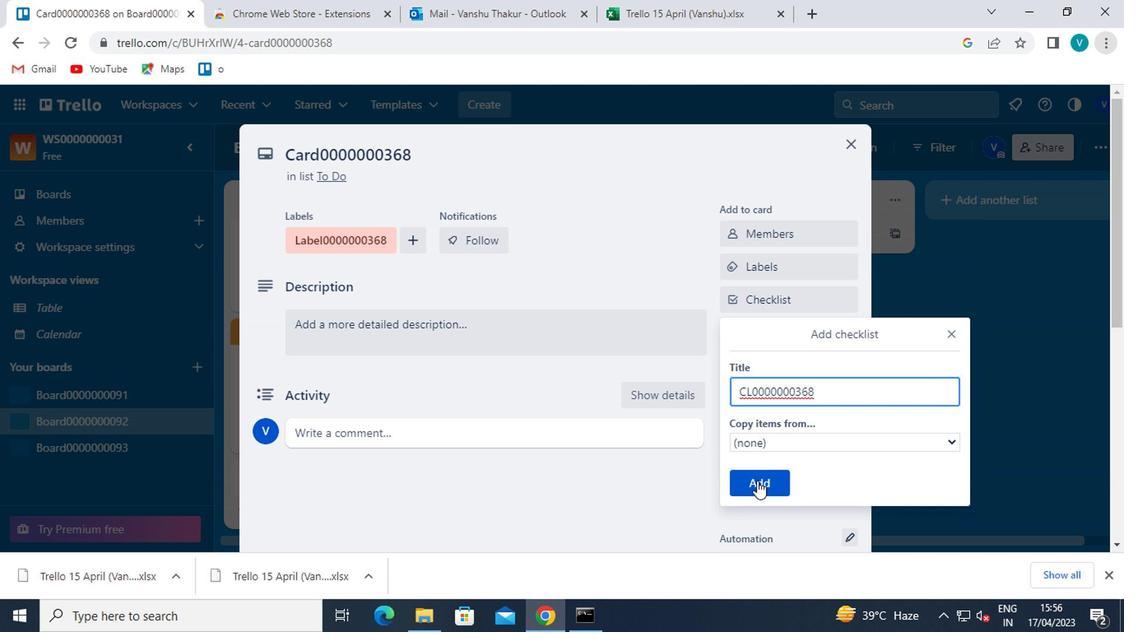 
Action: Mouse moved to (781, 339)
Screenshot: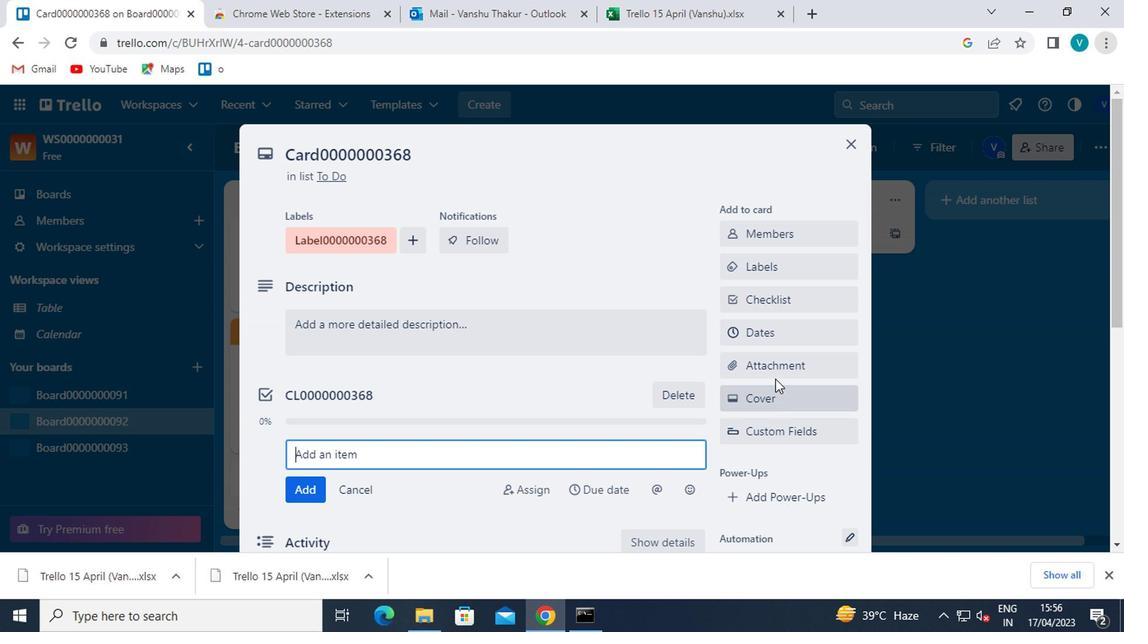 
Action: Mouse pressed left at (781, 339)
Screenshot: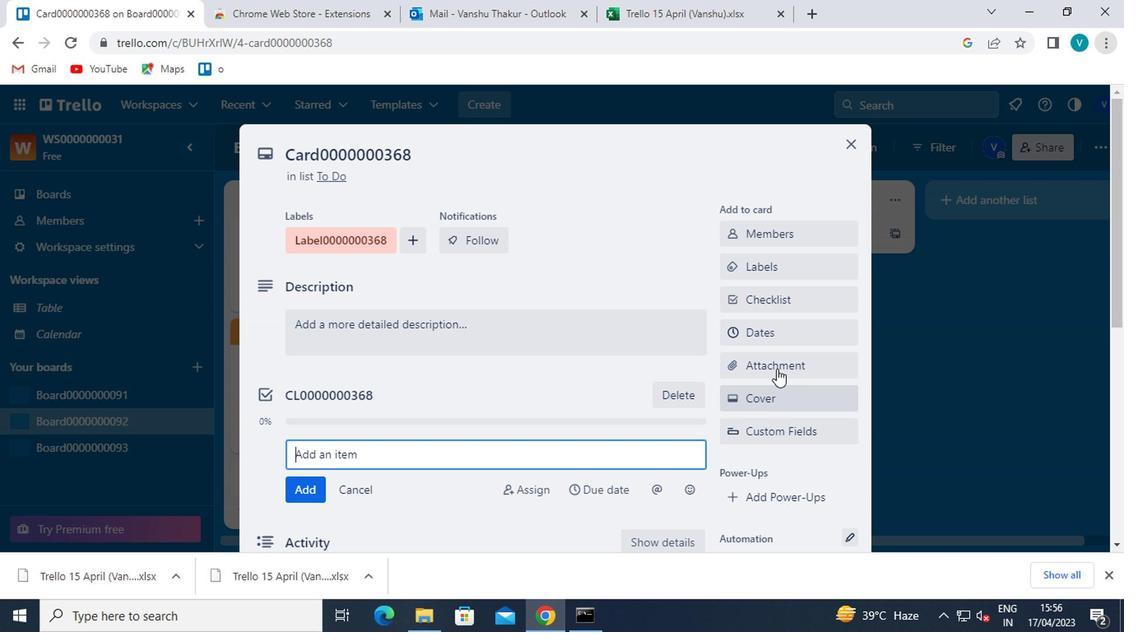 
Action: Mouse moved to (730, 439)
Screenshot: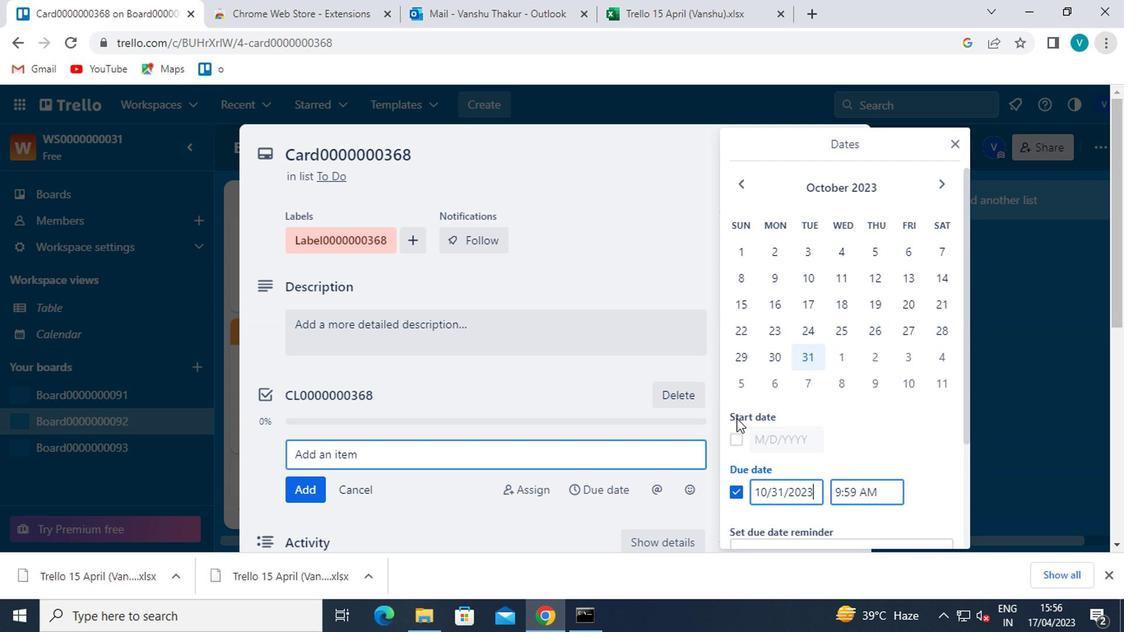 
Action: Mouse pressed left at (730, 439)
Screenshot: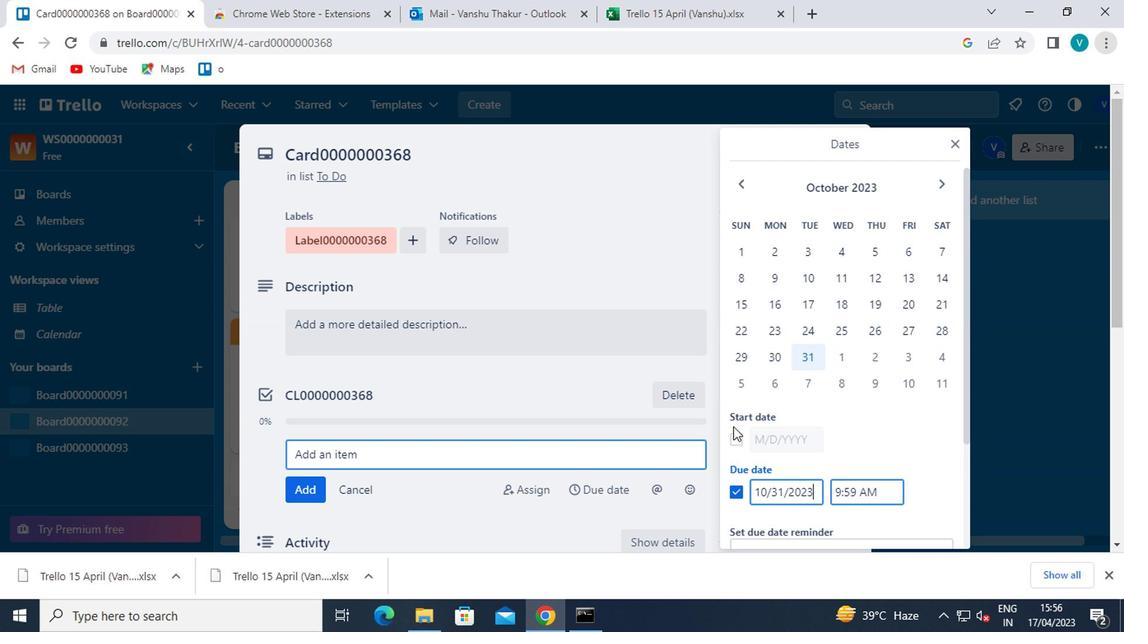 
Action: Mouse moved to (935, 191)
Screenshot: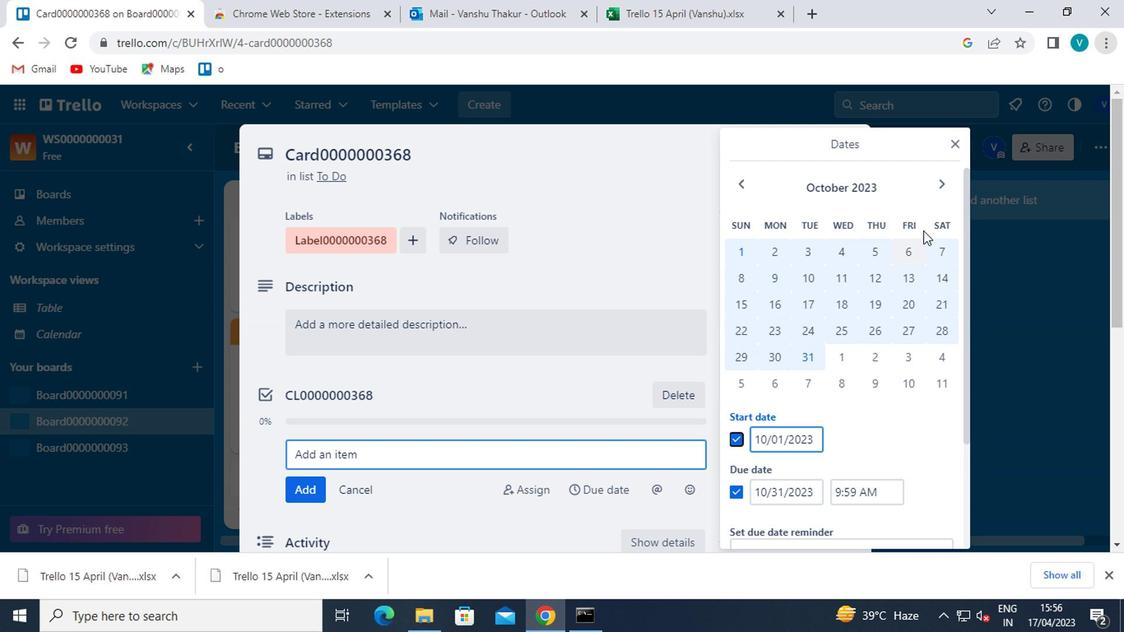 
Action: Mouse pressed left at (935, 191)
Screenshot: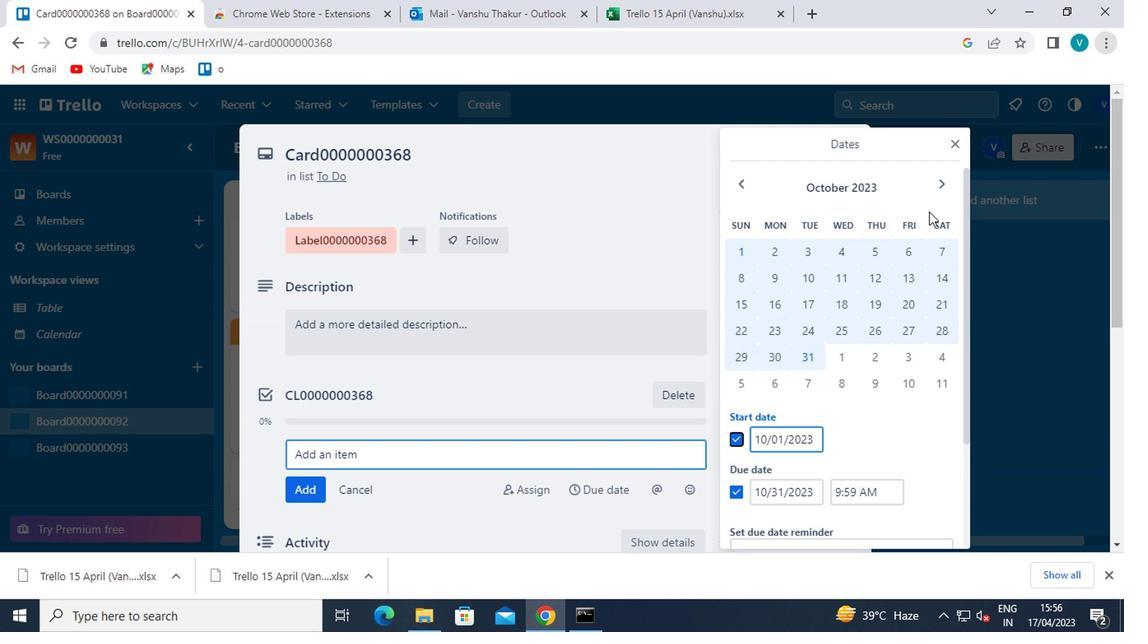 
Action: Mouse moved to (841, 243)
Screenshot: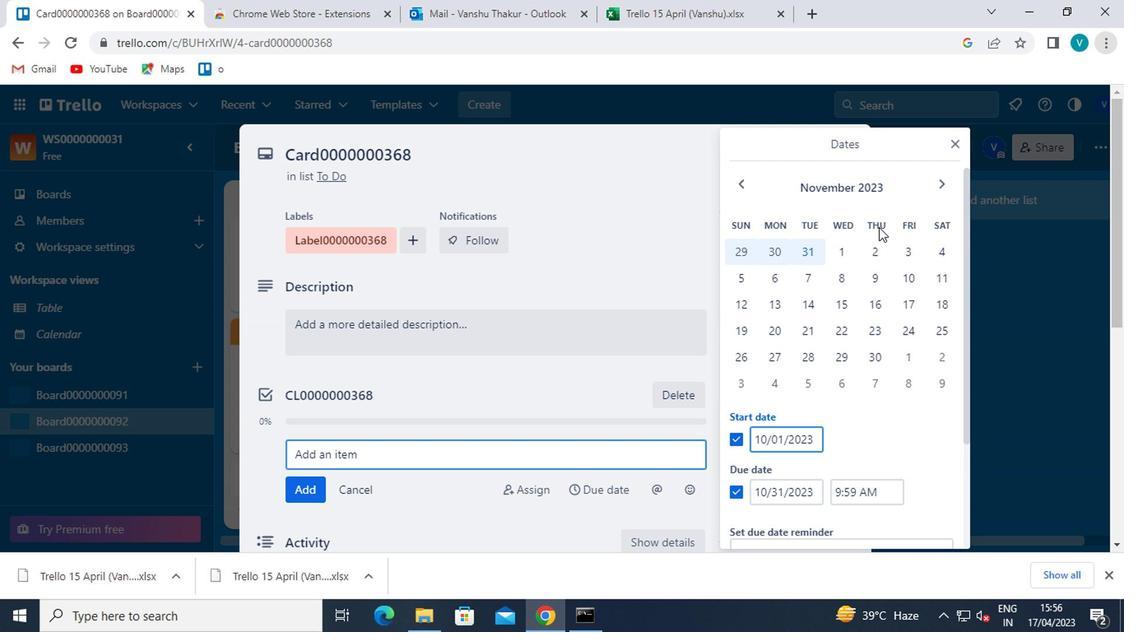 
Action: Mouse pressed left at (841, 243)
Screenshot: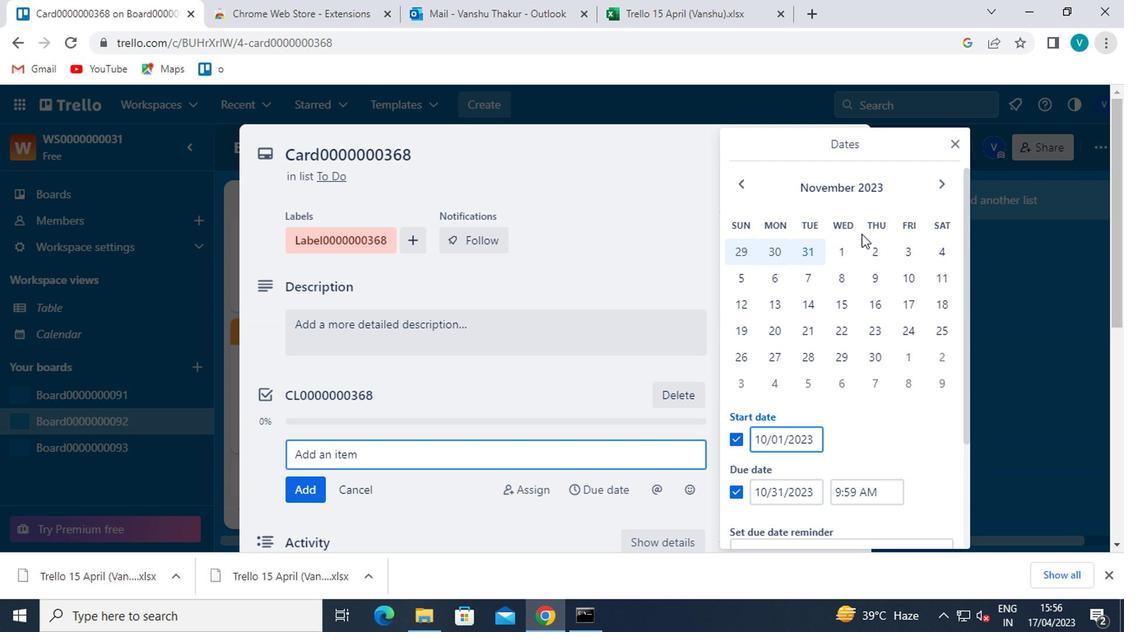 
Action: Mouse moved to (879, 355)
Screenshot: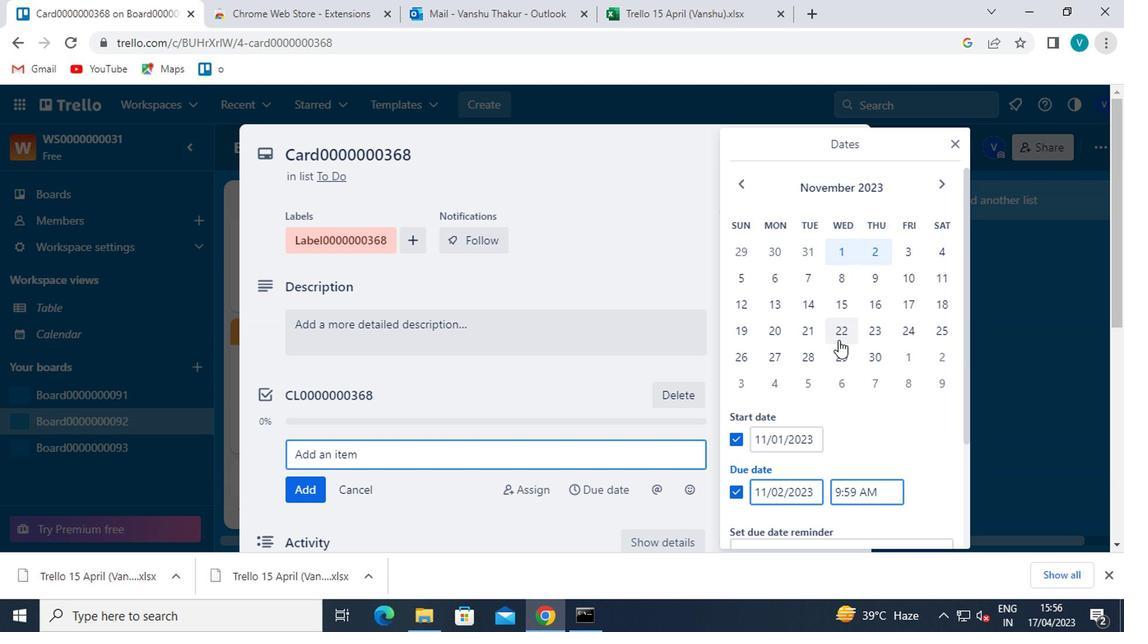
Action: Mouse pressed left at (879, 355)
Screenshot: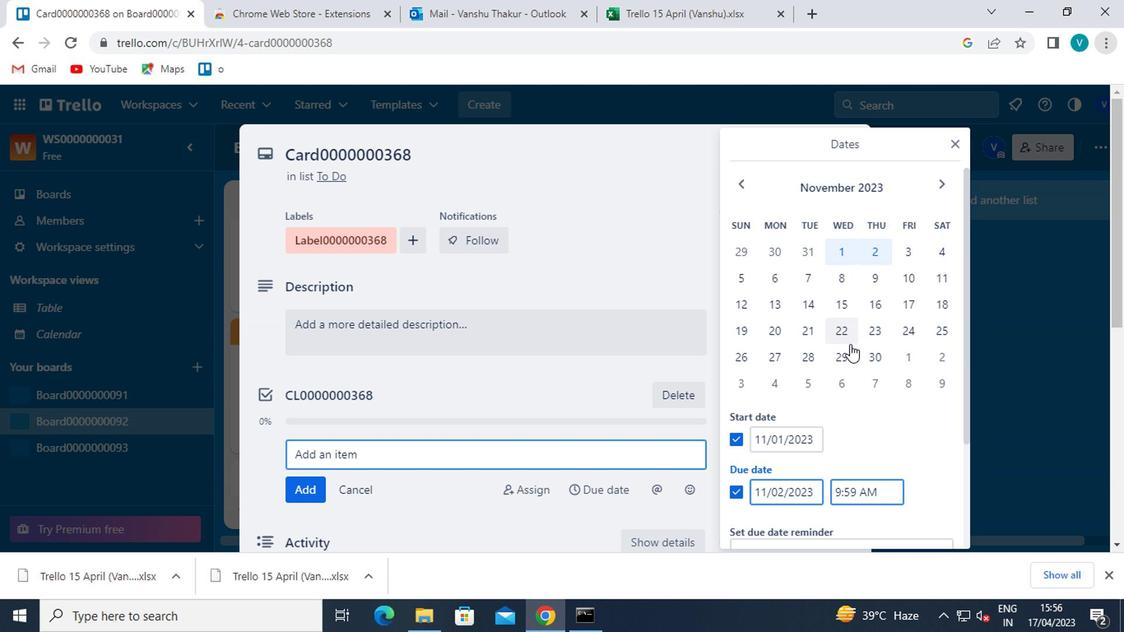 
Action: Mouse moved to (866, 390)
Screenshot: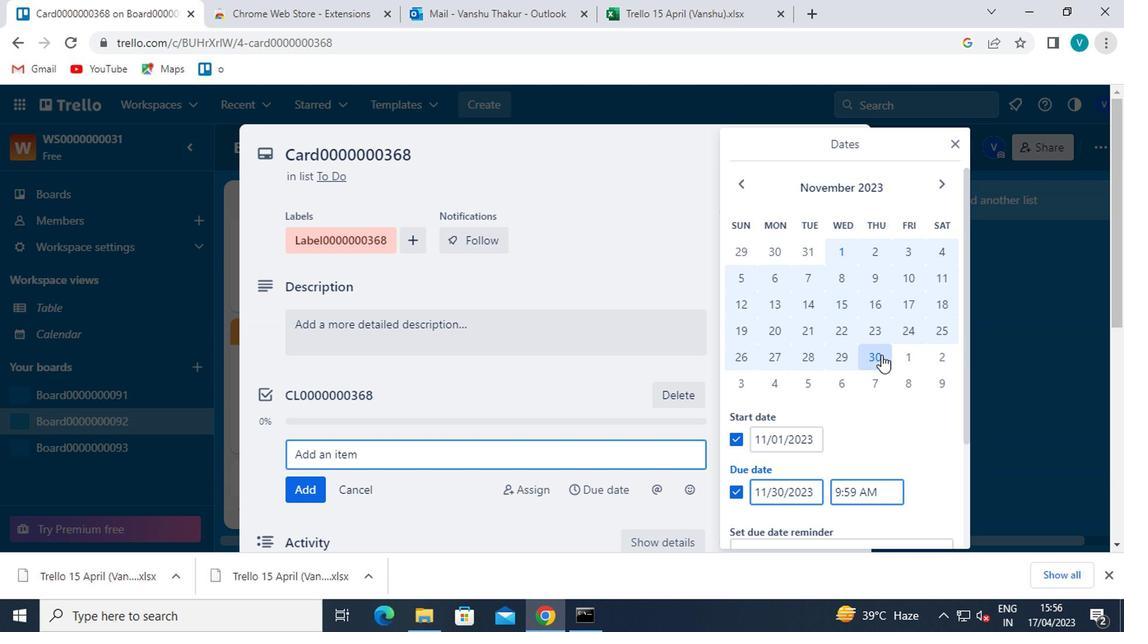 
Action: Mouse scrolled (866, 389) with delta (0, 0)
Screenshot: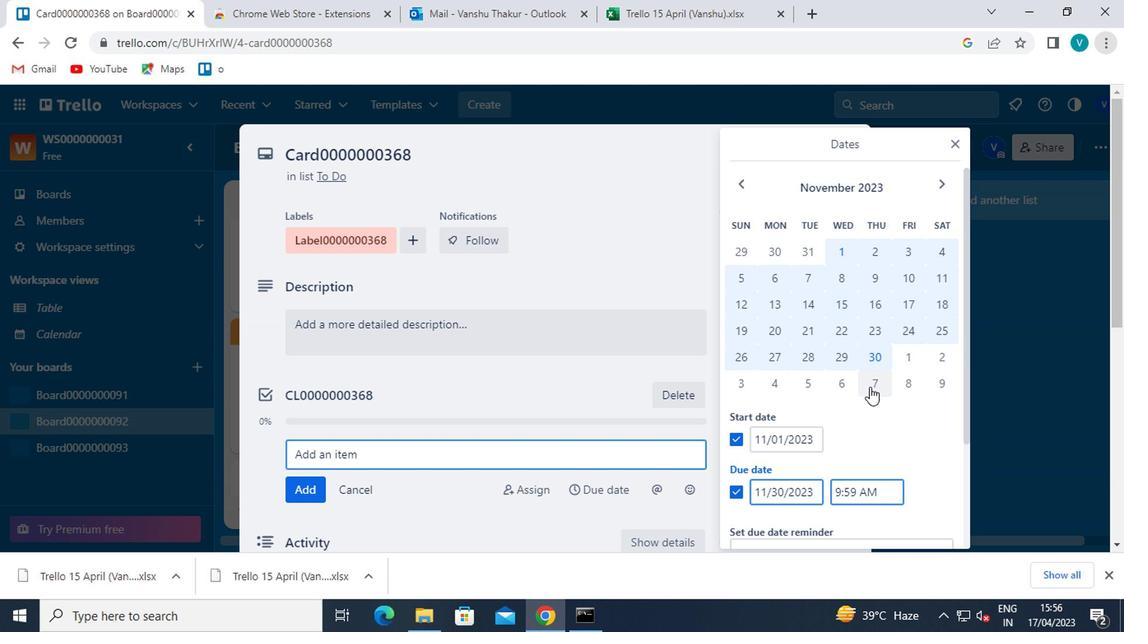 
Action: Mouse moved to (866, 391)
Screenshot: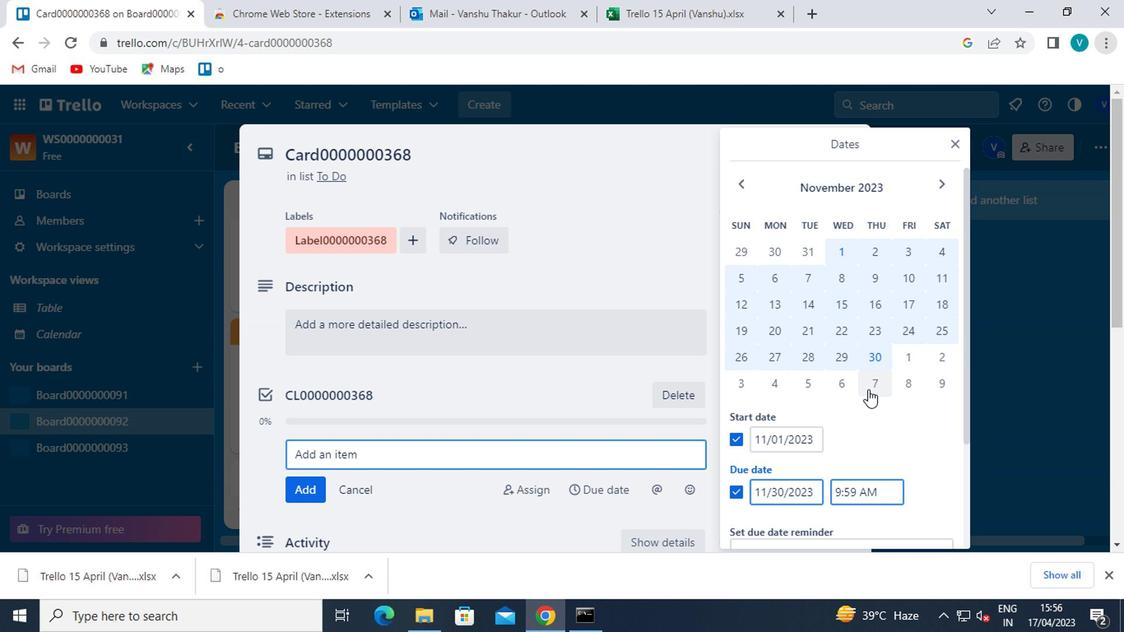 
Action: Mouse scrolled (866, 390) with delta (0, -1)
Screenshot: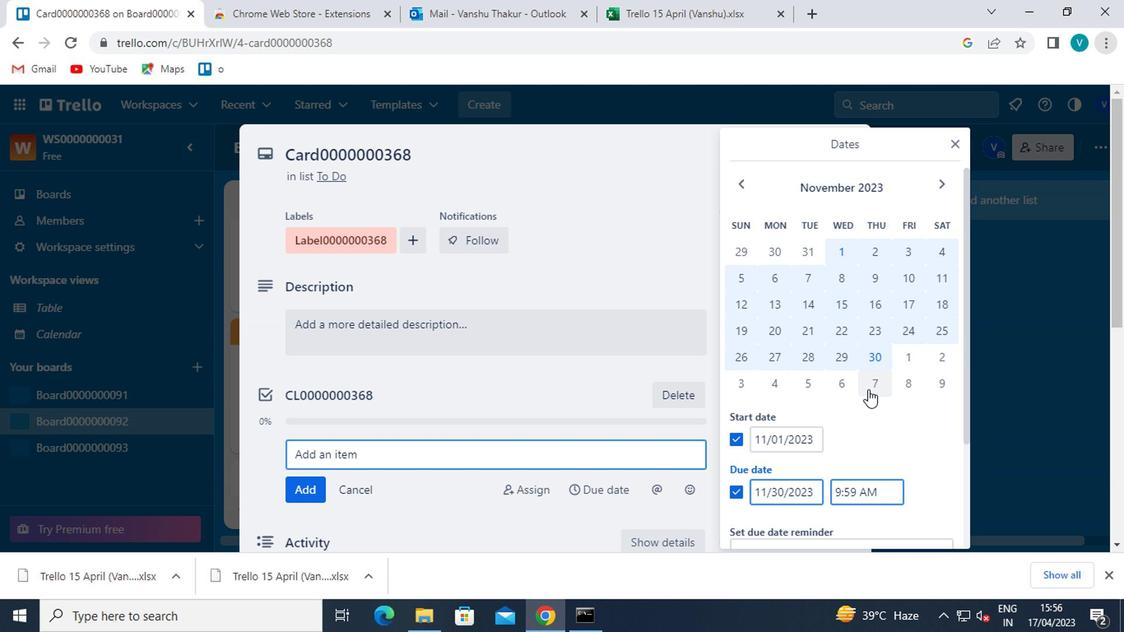 
Action: Mouse moved to (784, 484)
Screenshot: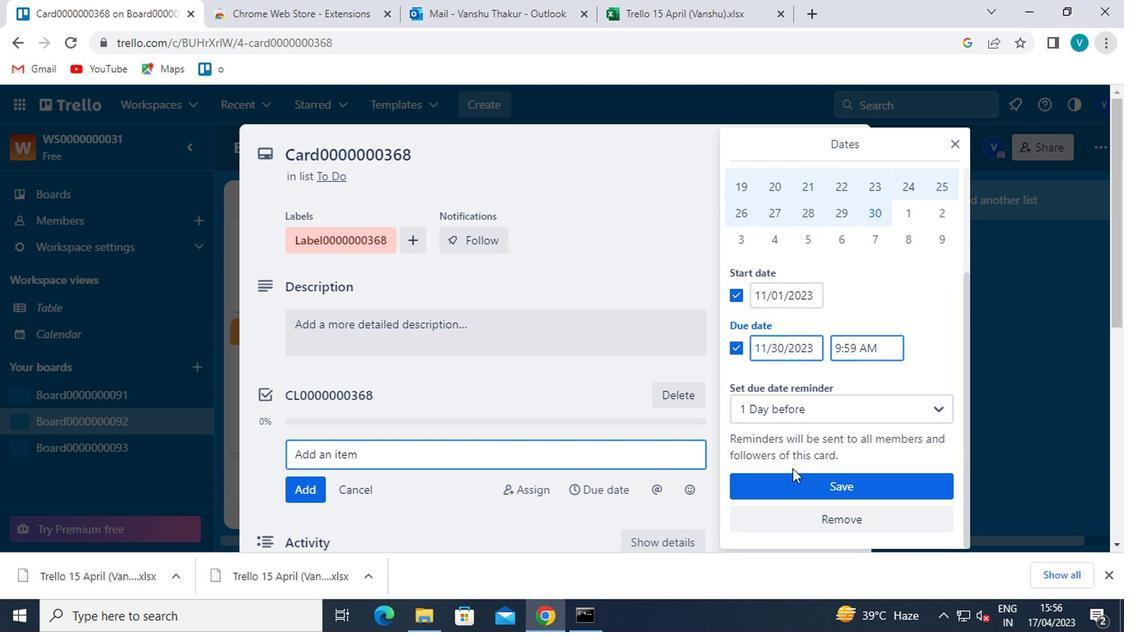 
Action: Mouse pressed left at (784, 484)
Screenshot: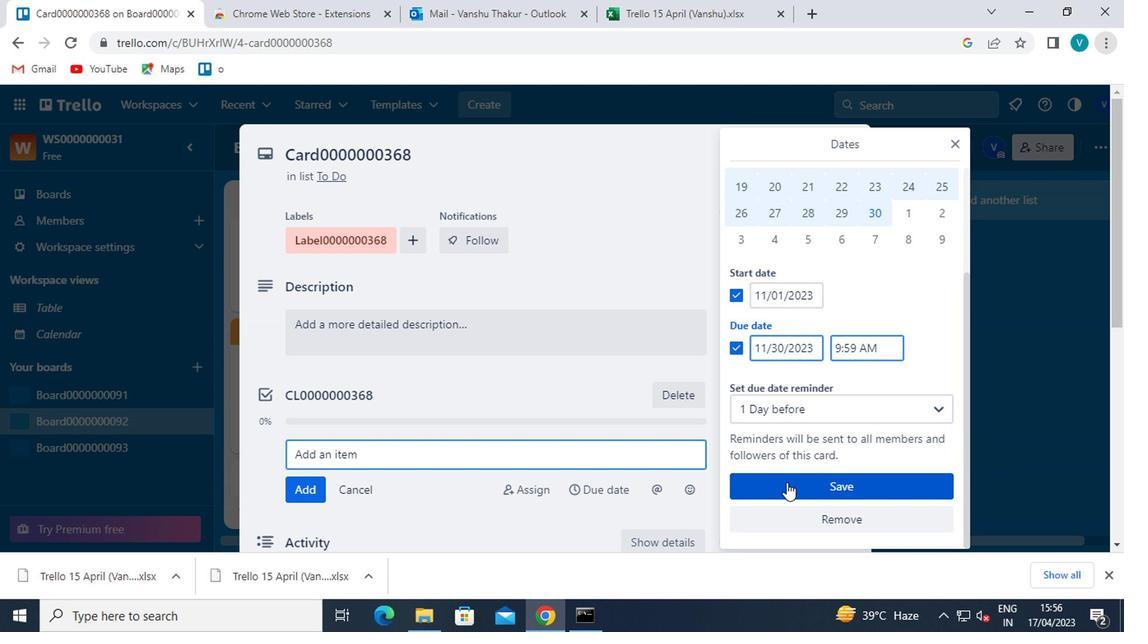 
